 Task: Create in the project AgileAvail and in the Backlog issue 'Develop a new tool for automated testing of web accessibility compliance' a child issue 'Serverless computing application latency optimization and reporting', and assign it to team member softage.2@softage.net. Create in the project AgileAvail and in the Backlog issue 'Upgrade the deployment process of a web application to improve the speed and reliability of deployment' a child issue 'Automated testing infrastructure security incident response and remediation', and assign it to team member softage.3@softage.net
Action: Mouse moved to (233, 65)
Screenshot: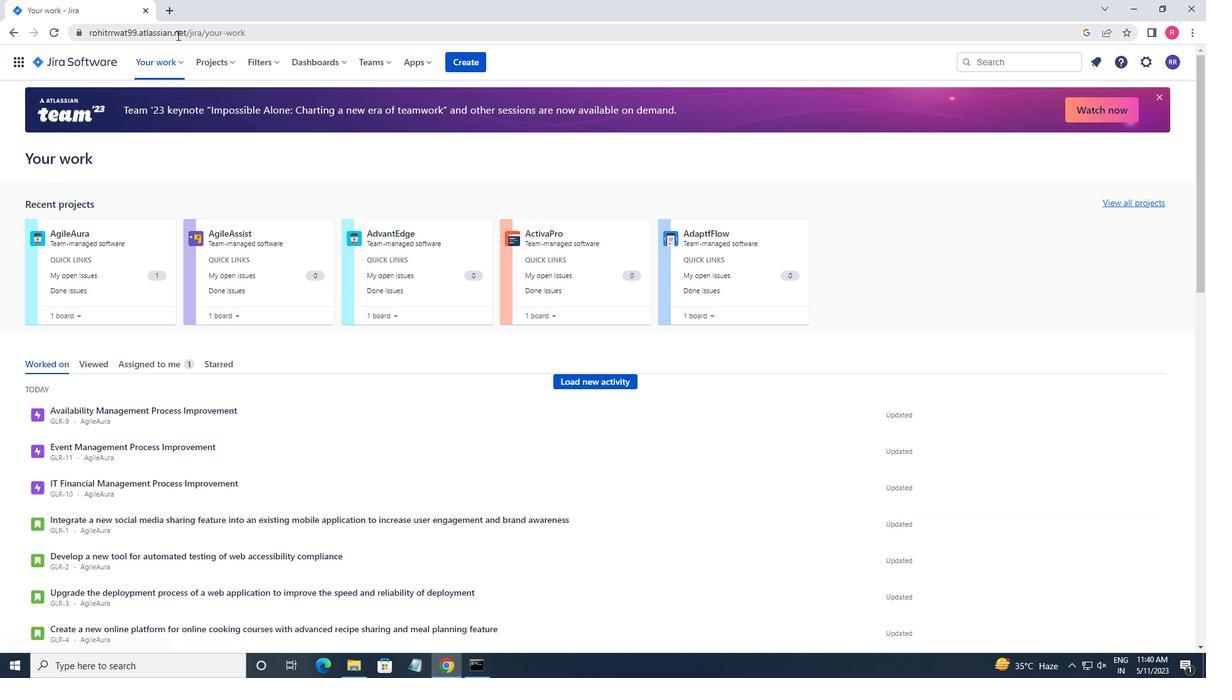 
Action: Mouse pressed left at (233, 65)
Screenshot: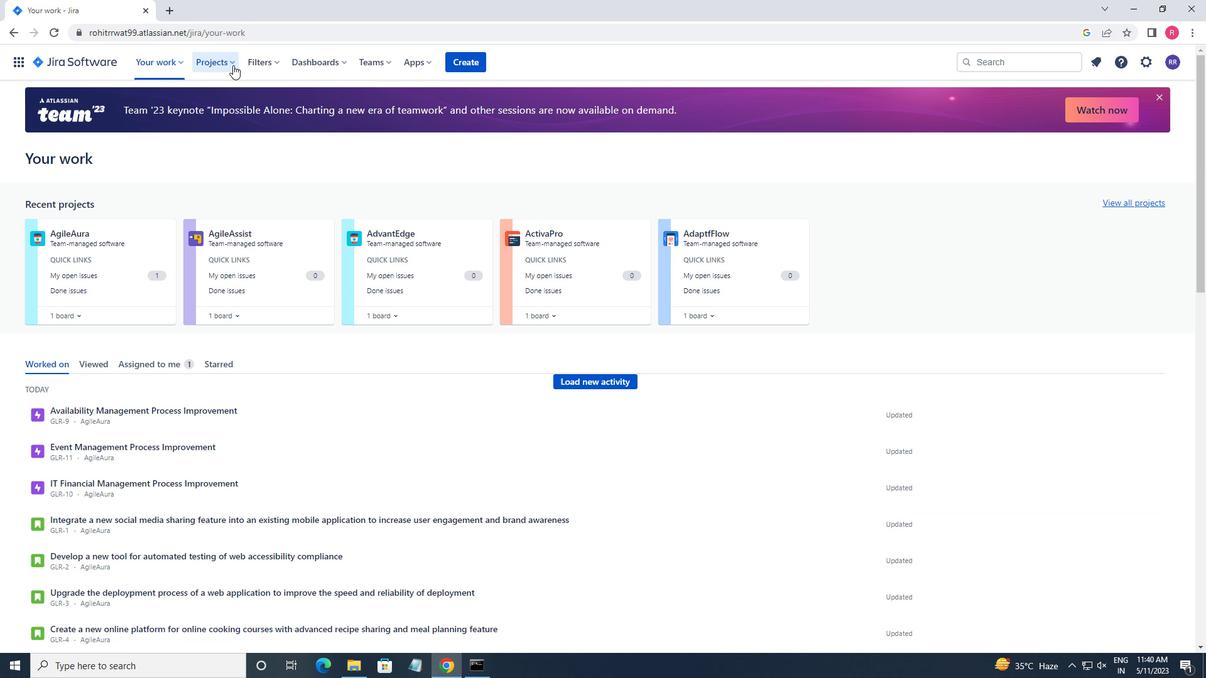 
Action: Mouse moved to (242, 123)
Screenshot: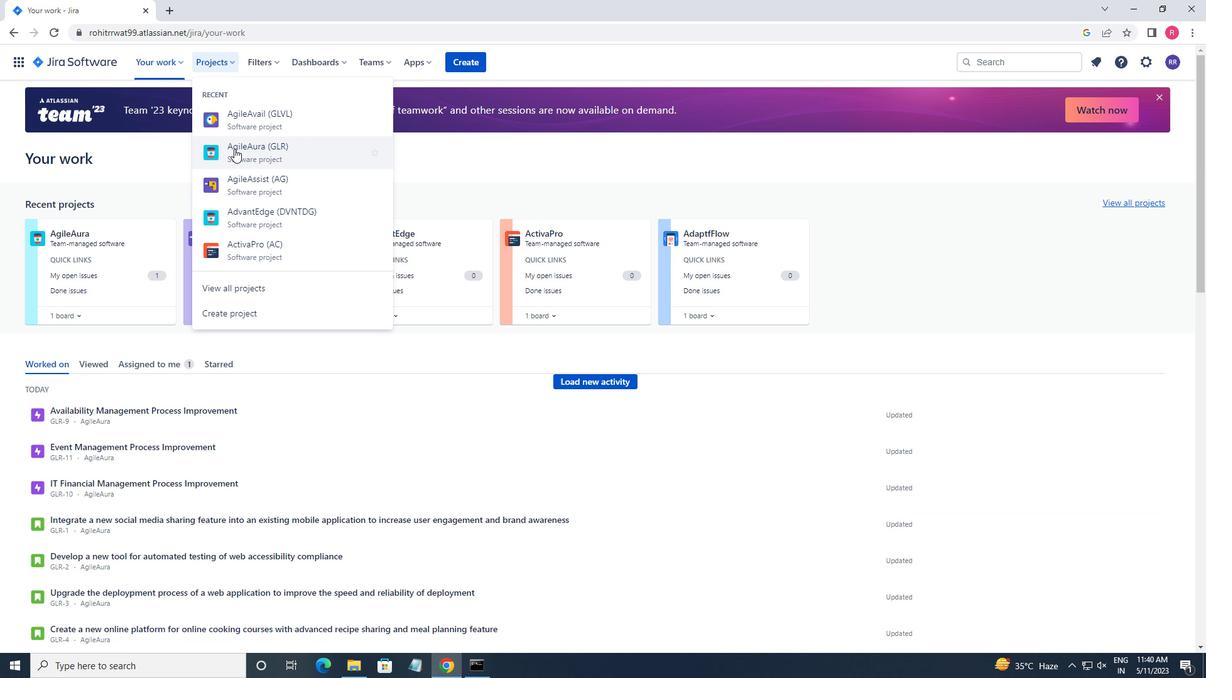 
Action: Mouse pressed left at (242, 123)
Screenshot: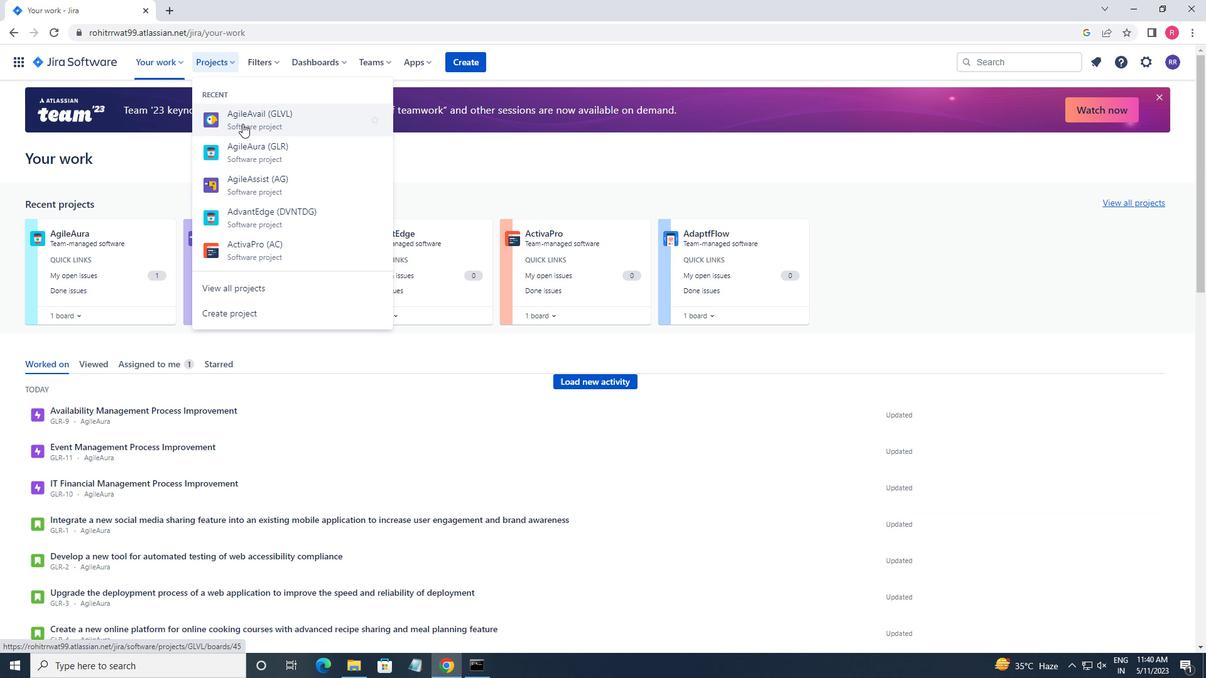 
Action: Mouse moved to (38, 187)
Screenshot: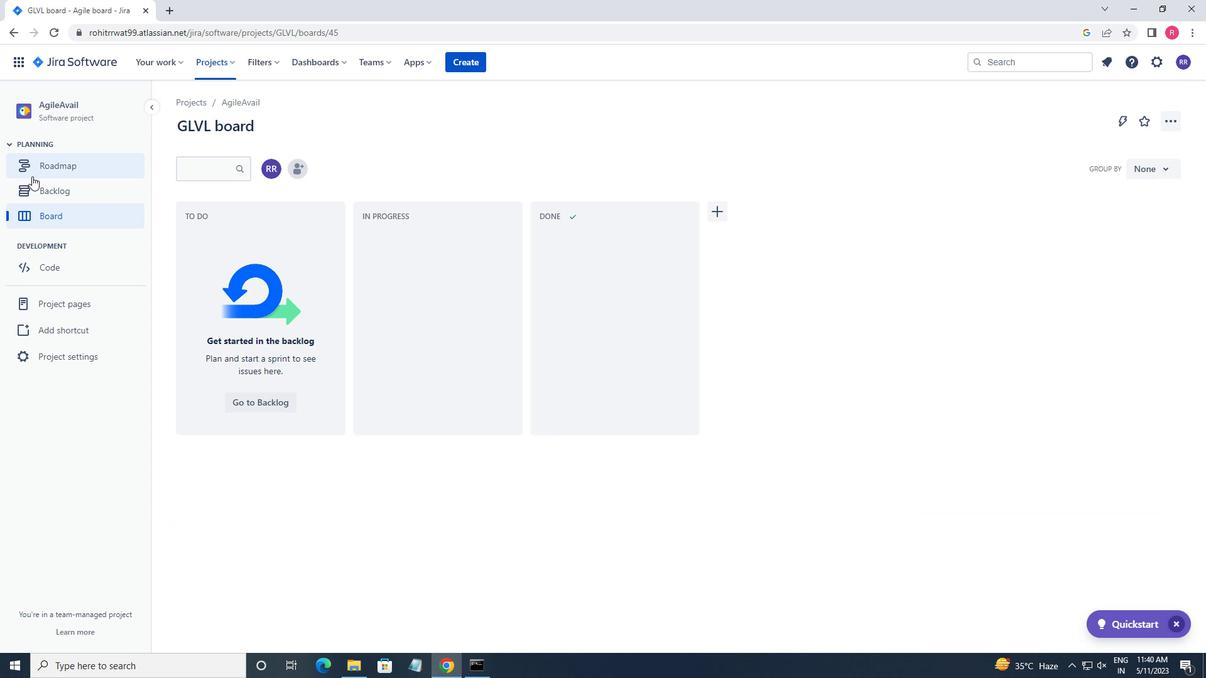 
Action: Mouse pressed left at (38, 187)
Screenshot: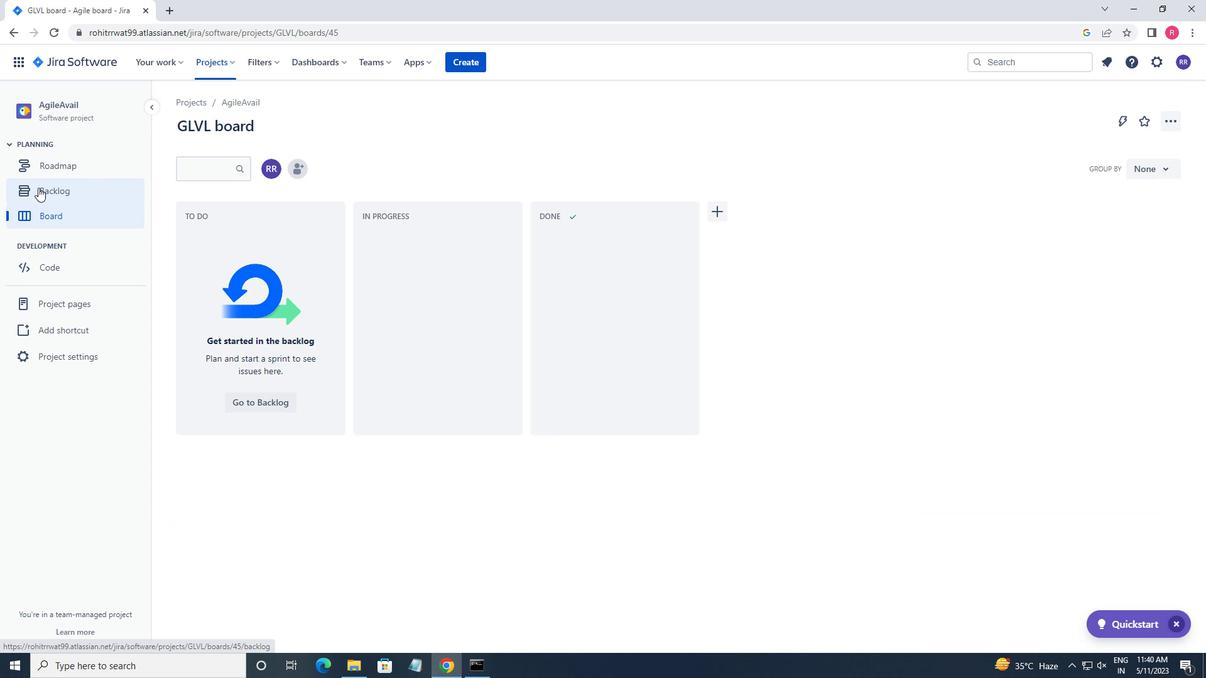 
Action: Mouse moved to (432, 414)
Screenshot: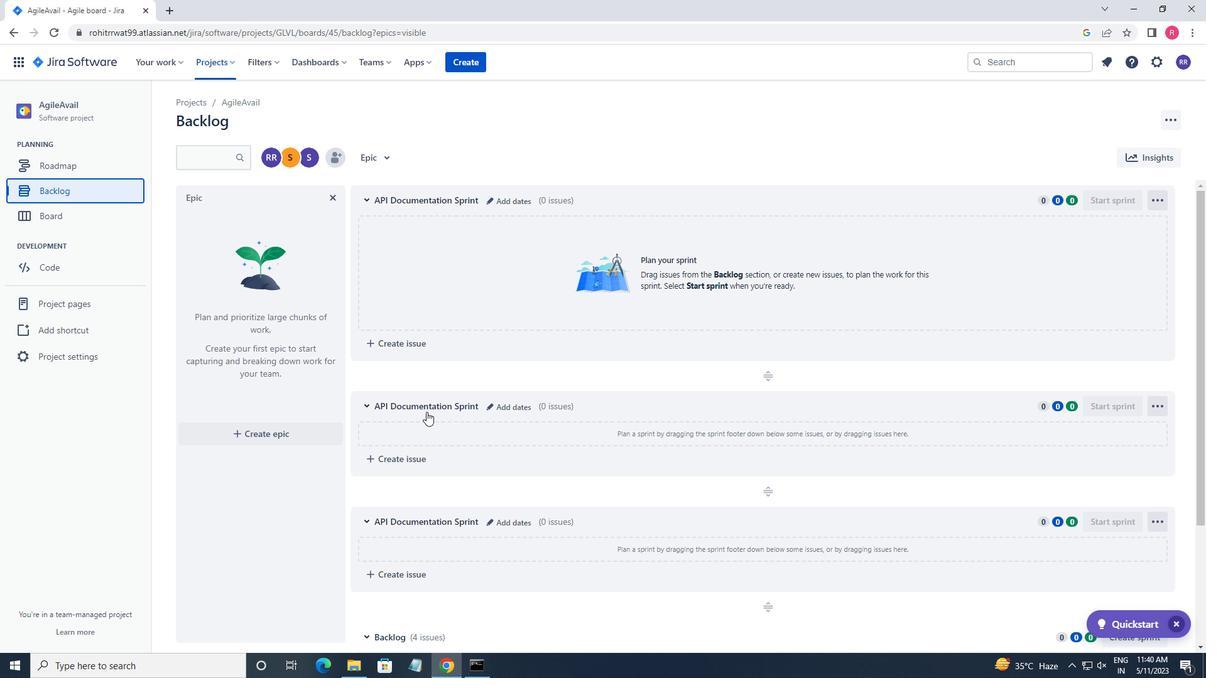 
Action: Mouse scrolled (432, 413) with delta (0, 0)
Screenshot: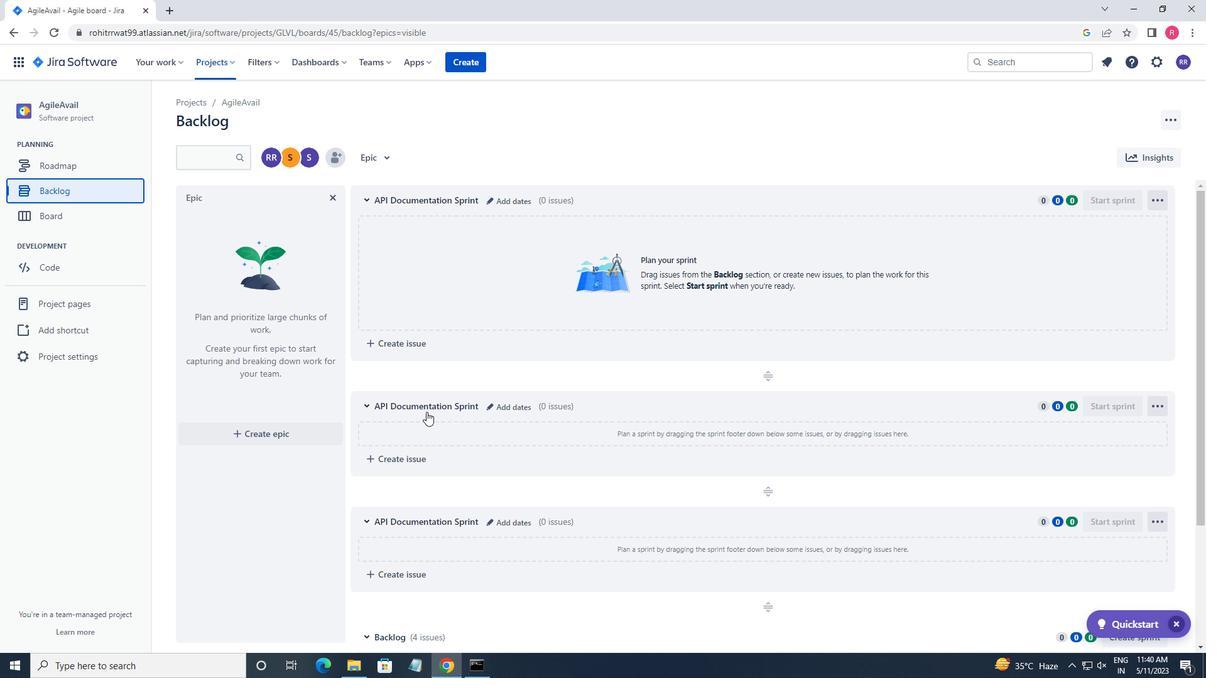 
Action: Mouse moved to (434, 414)
Screenshot: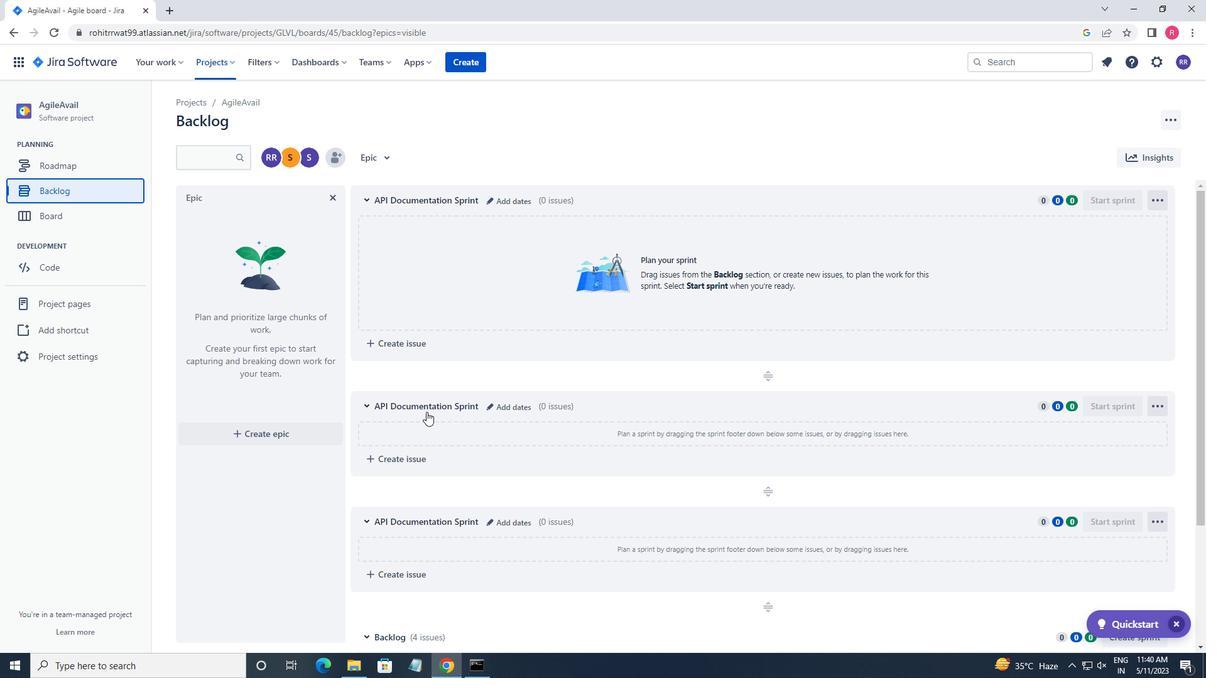 
Action: Mouse scrolled (434, 414) with delta (0, 0)
Screenshot: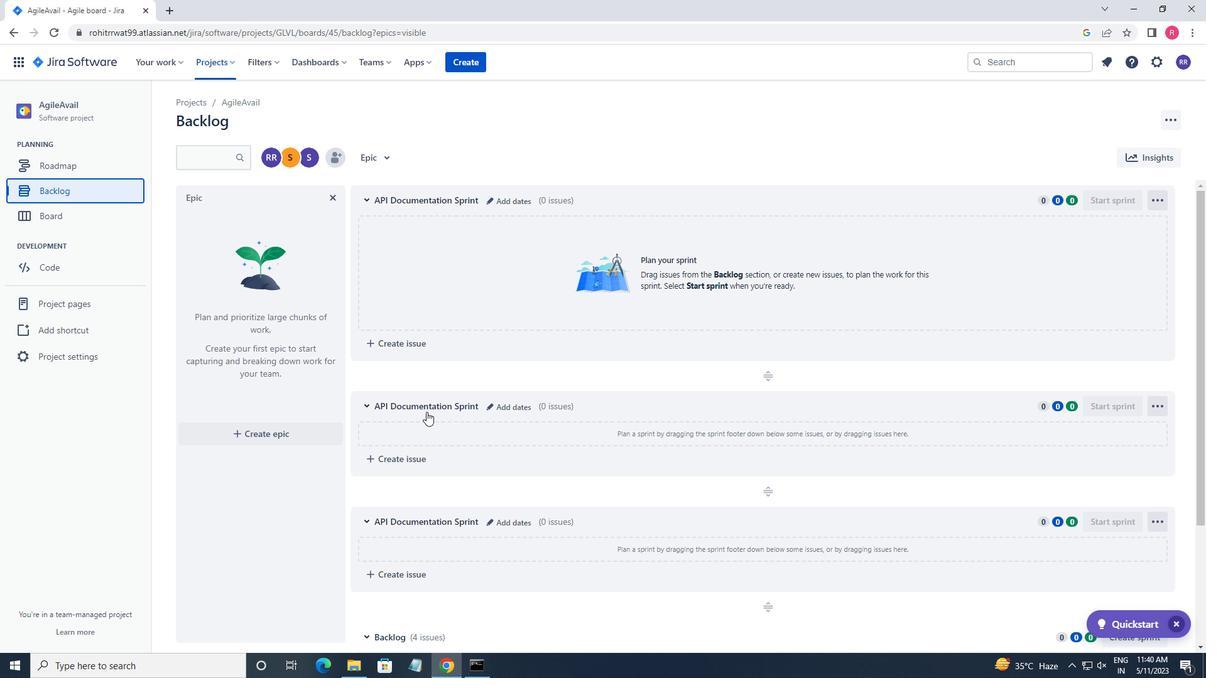 
Action: Mouse scrolled (434, 414) with delta (0, 0)
Screenshot: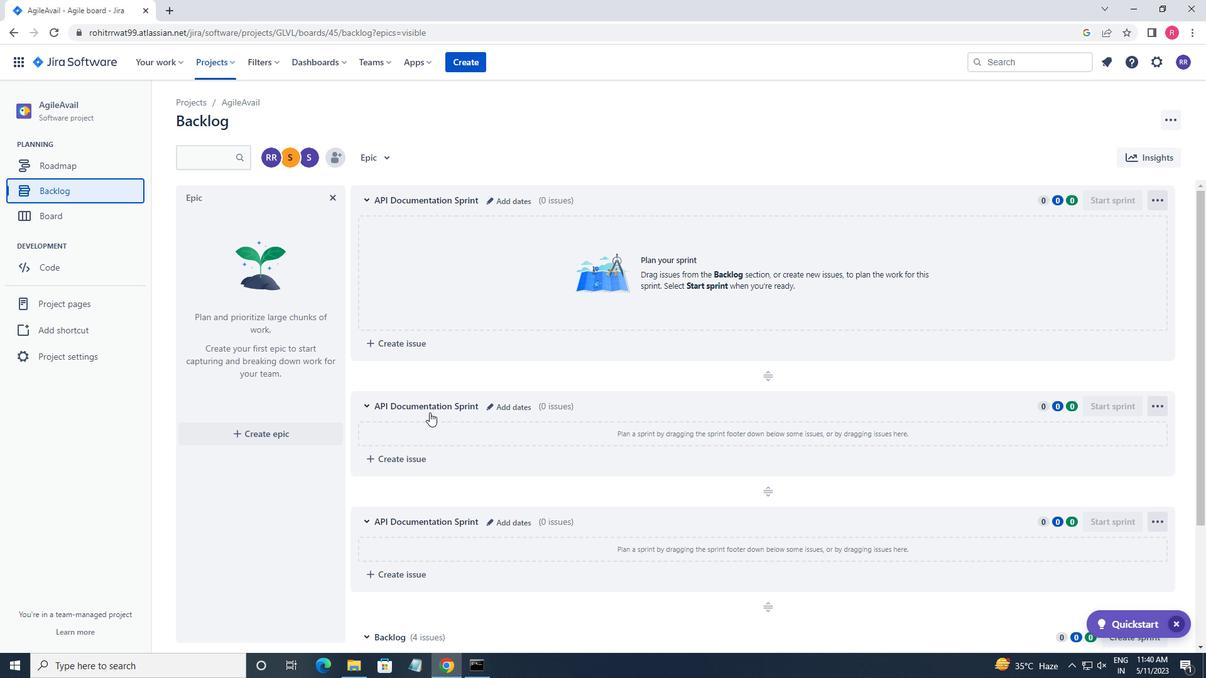 
Action: Mouse scrolled (434, 414) with delta (0, 0)
Screenshot: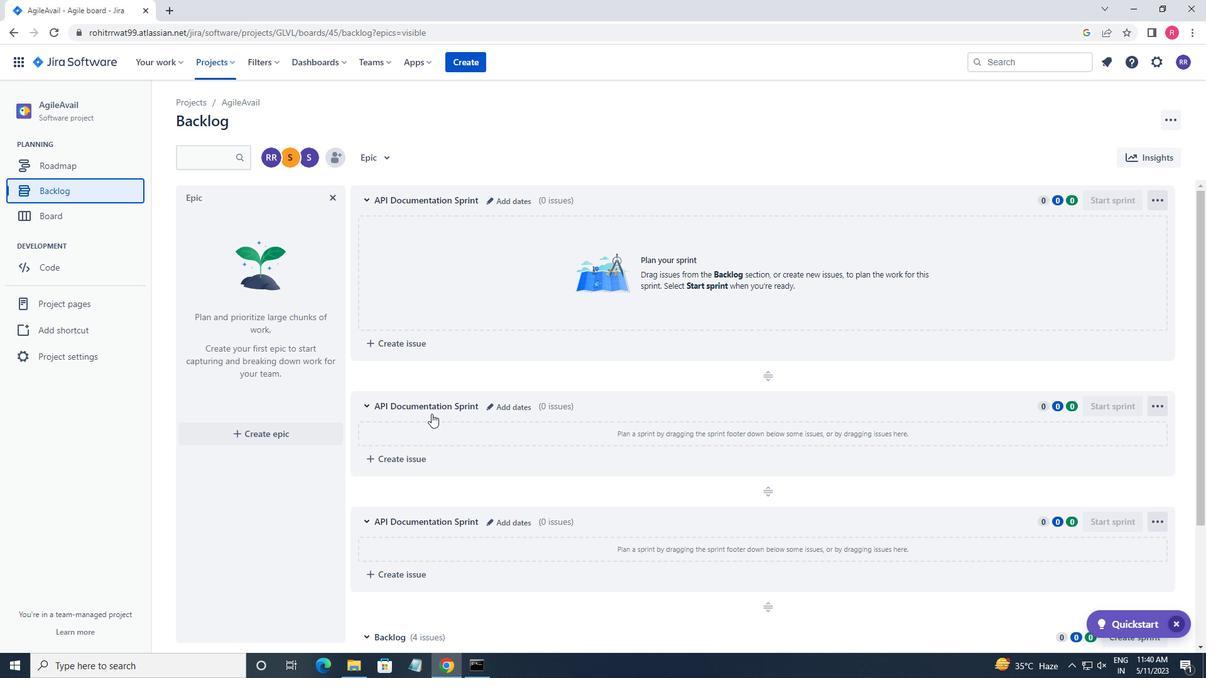 
Action: Mouse scrolled (434, 414) with delta (0, 0)
Screenshot: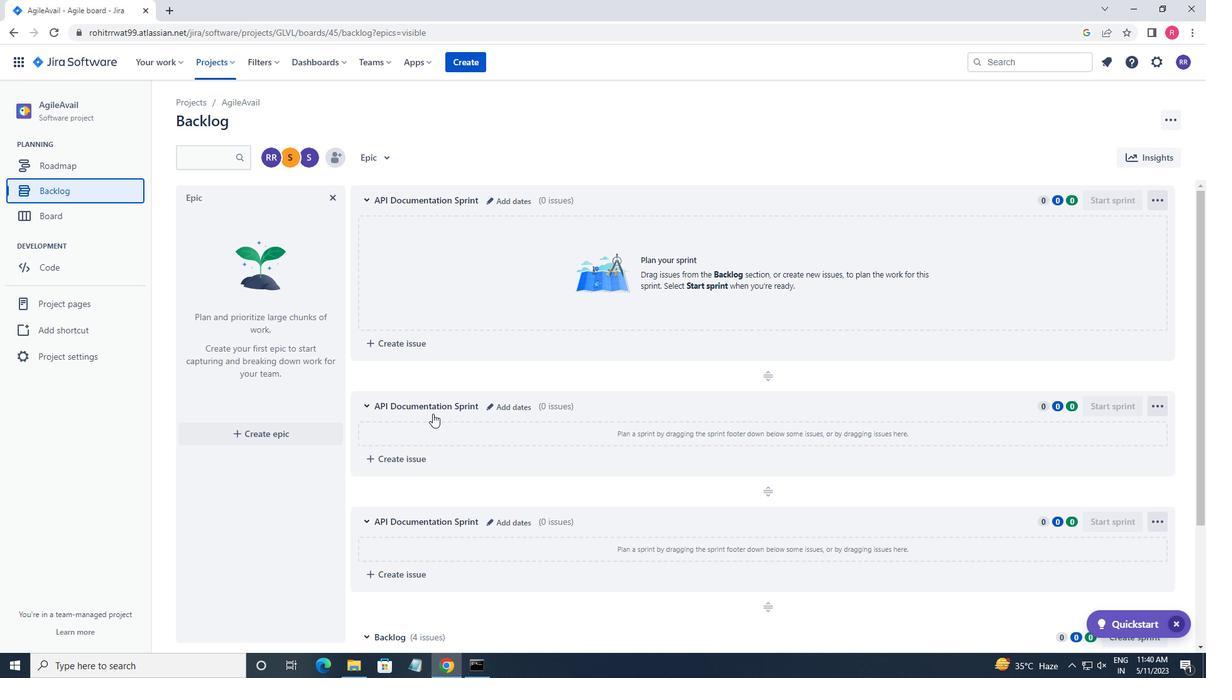 
Action: Mouse scrolled (434, 414) with delta (0, 0)
Screenshot: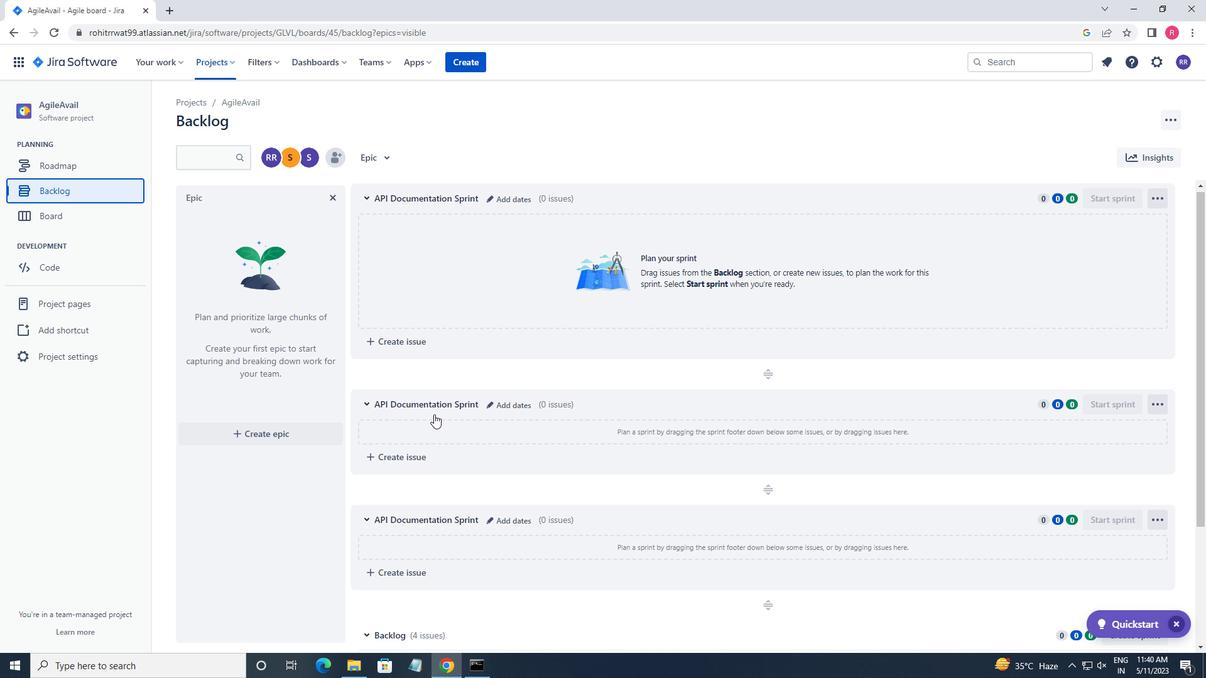 
Action: Mouse scrolled (434, 414) with delta (0, 0)
Screenshot: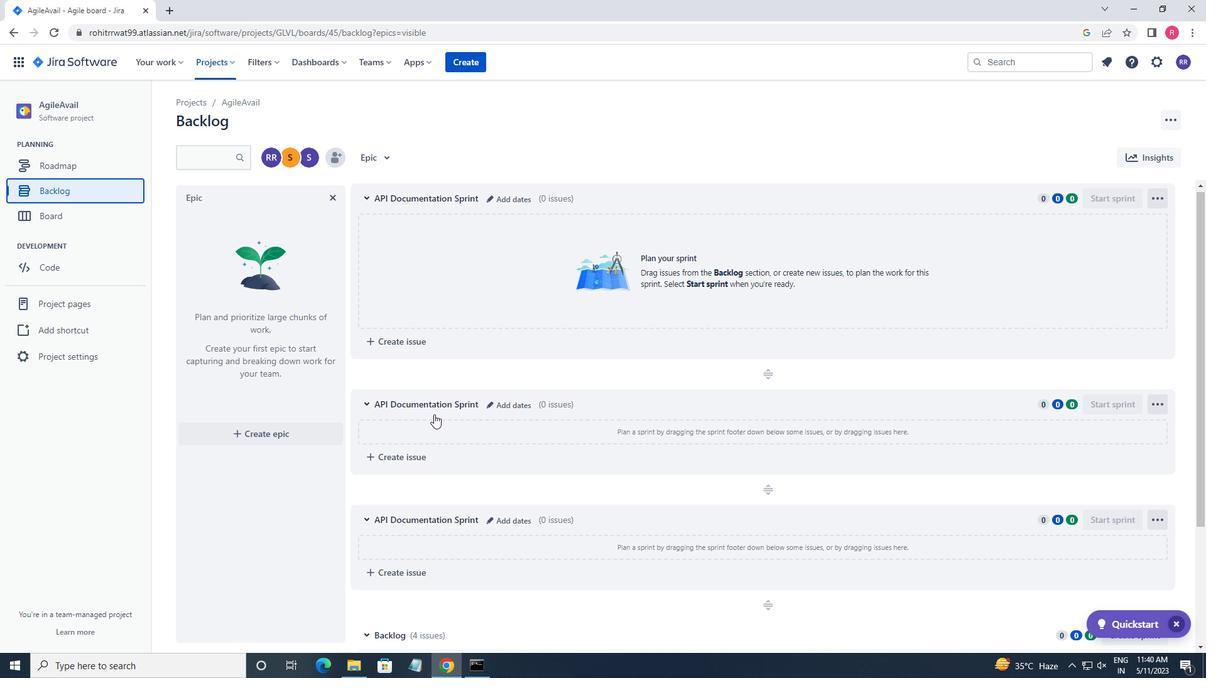 
Action: Mouse moved to (838, 500)
Screenshot: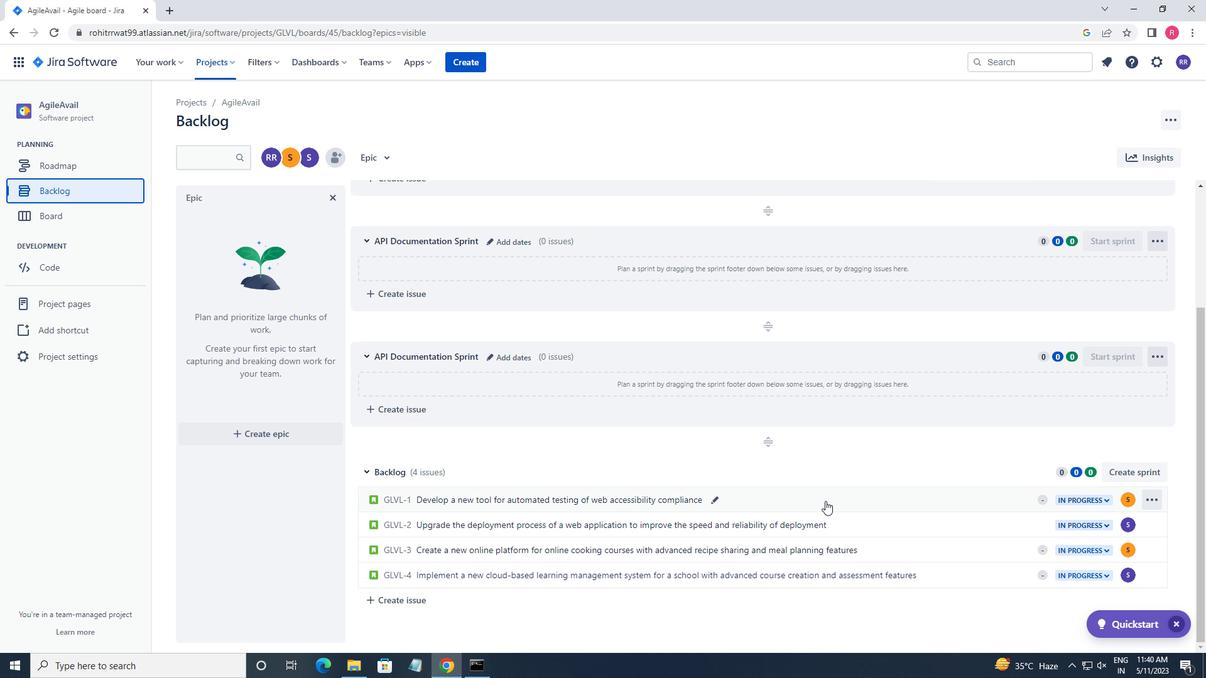
Action: Mouse pressed left at (838, 500)
Screenshot: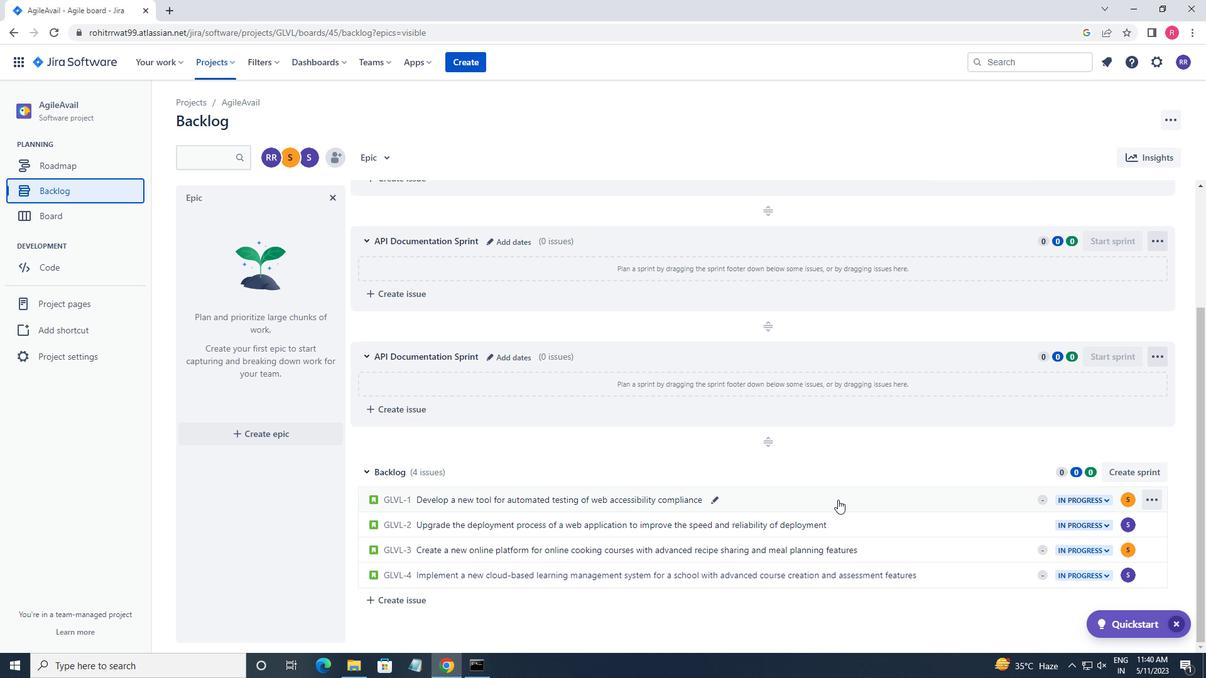 
Action: Mouse moved to (987, 286)
Screenshot: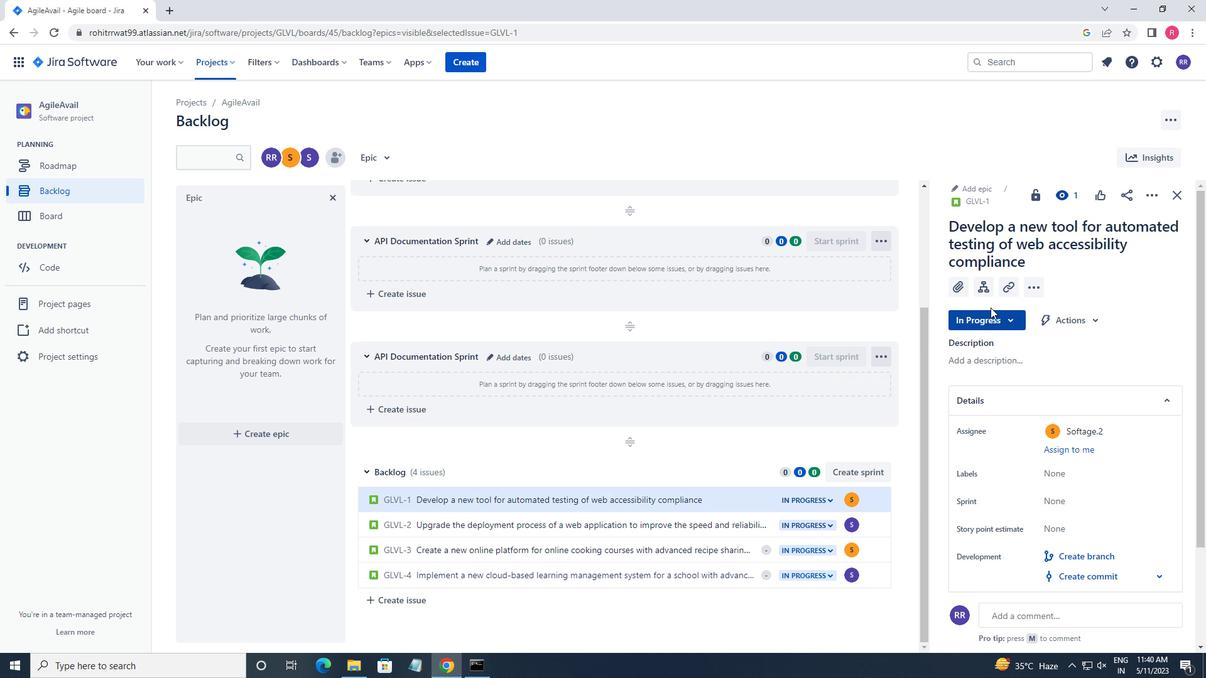 
Action: Mouse pressed left at (987, 286)
Screenshot: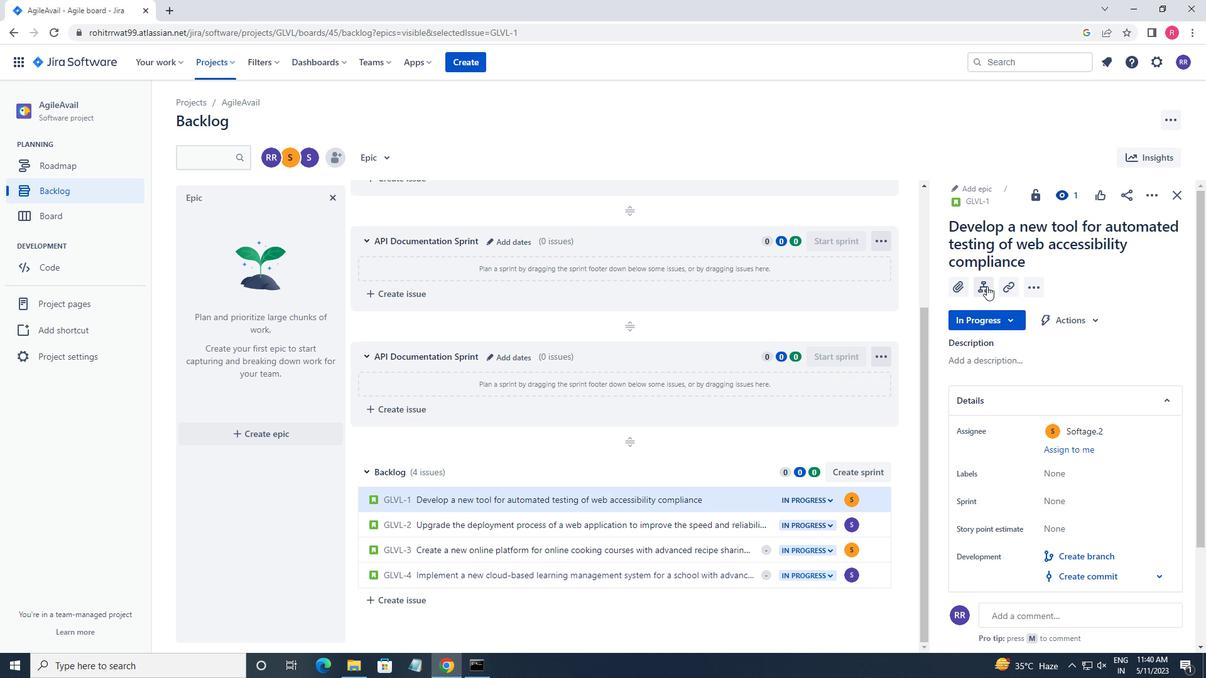 
Action: Mouse moved to (988, 404)
Screenshot: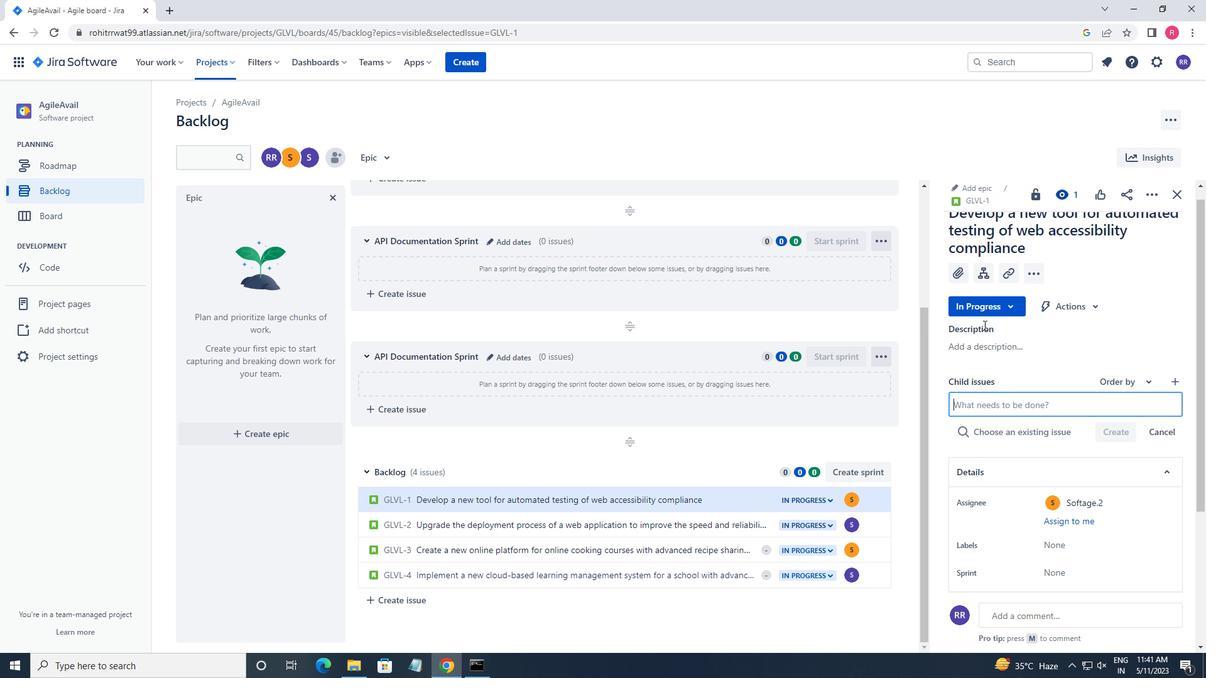 
Action: Key pressed <Key.shift>SERVERLESS<Key.space>COMPUTING<Key.space><Key.space><Key.space>APPLICATN<Key.backspace><Key.backspace><Key.backspace><Key.backspace>CATION<Key.space>LATENCY<Key.space>OPTIMIZATION<Key.space>AND<Key.space>REPORTING
Screenshot: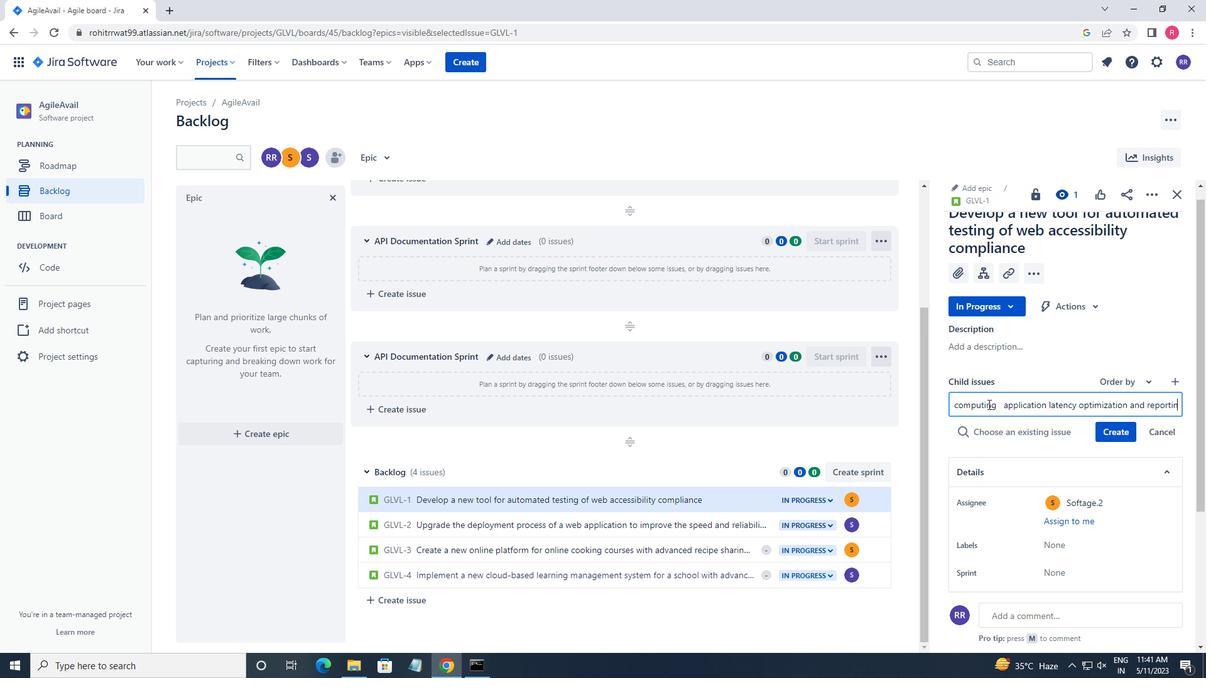 
Action: Mouse moved to (1116, 429)
Screenshot: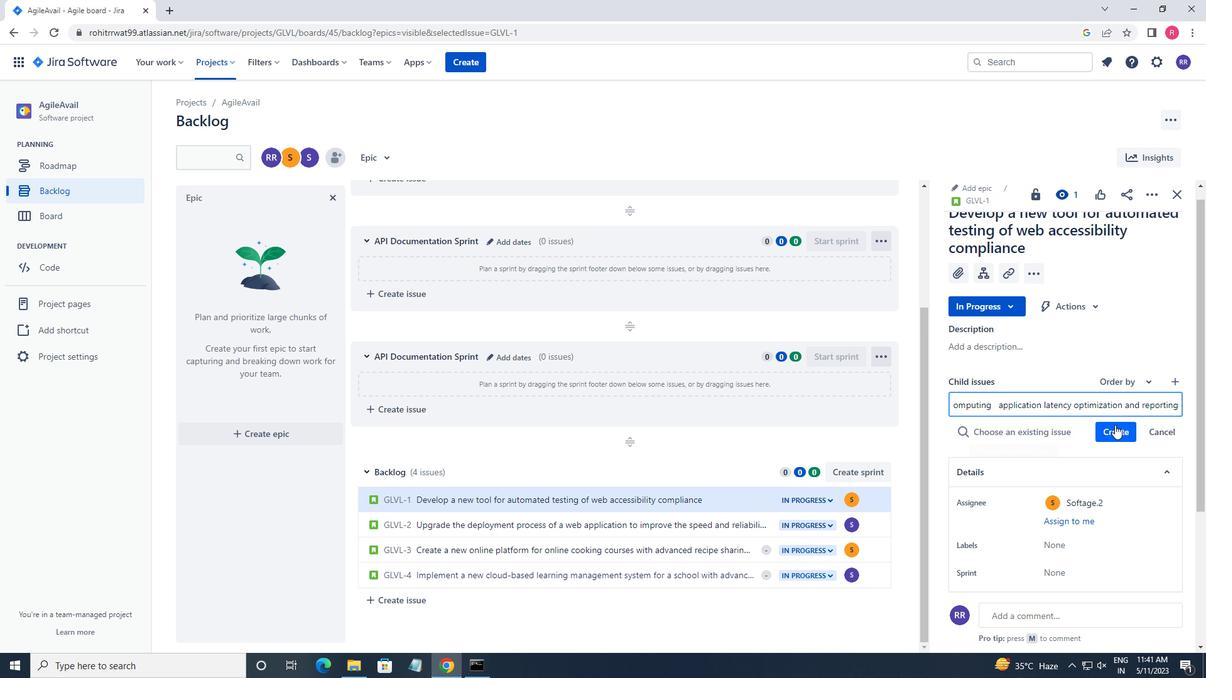 
Action: Mouse pressed left at (1116, 429)
Screenshot: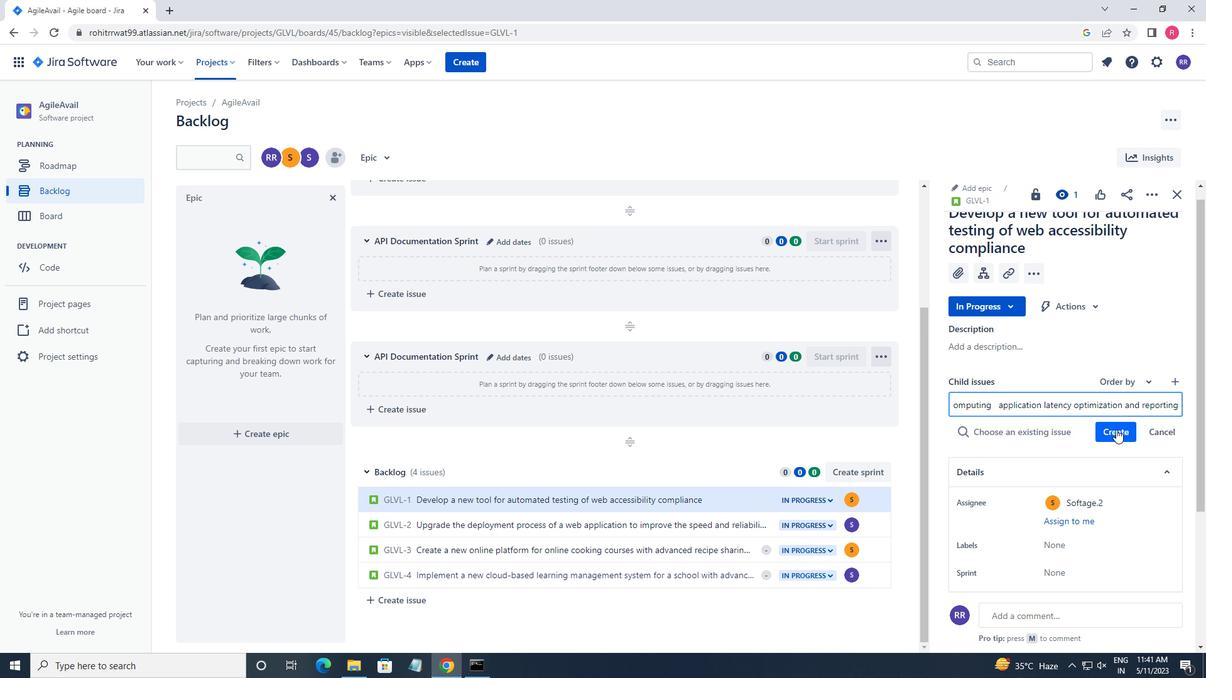 
Action: Mouse moved to (1165, 412)
Screenshot: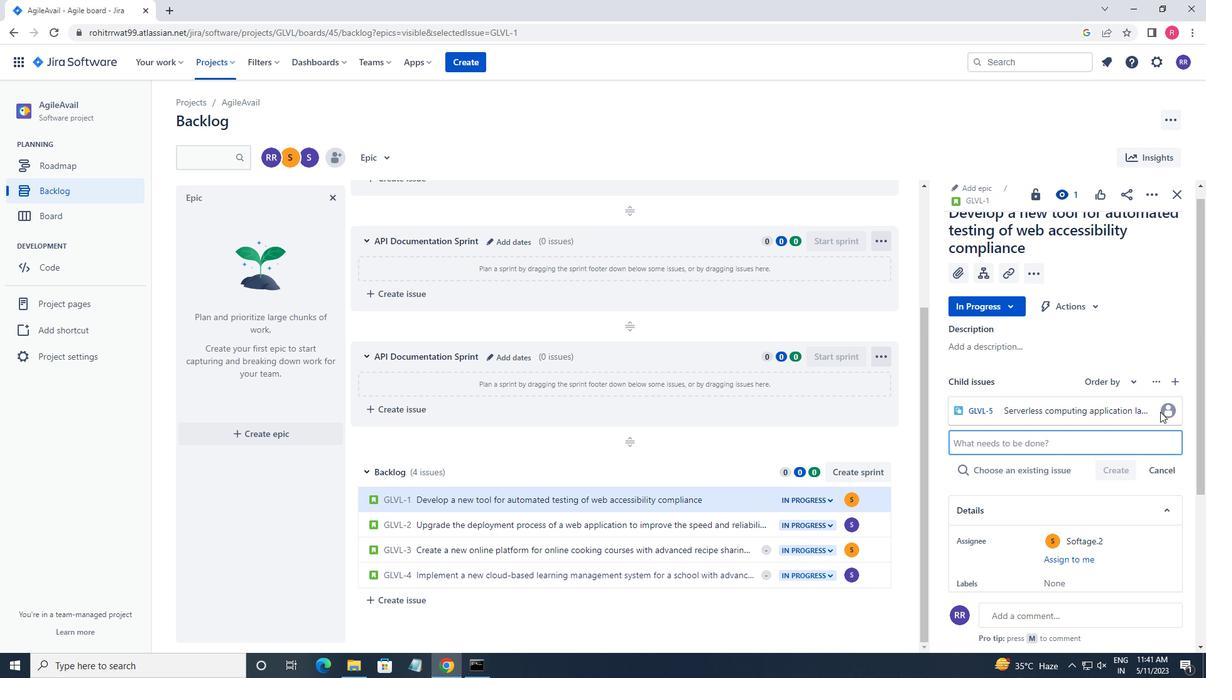 
Action: Mouse pressed left at (1165, 412)
Screenshot: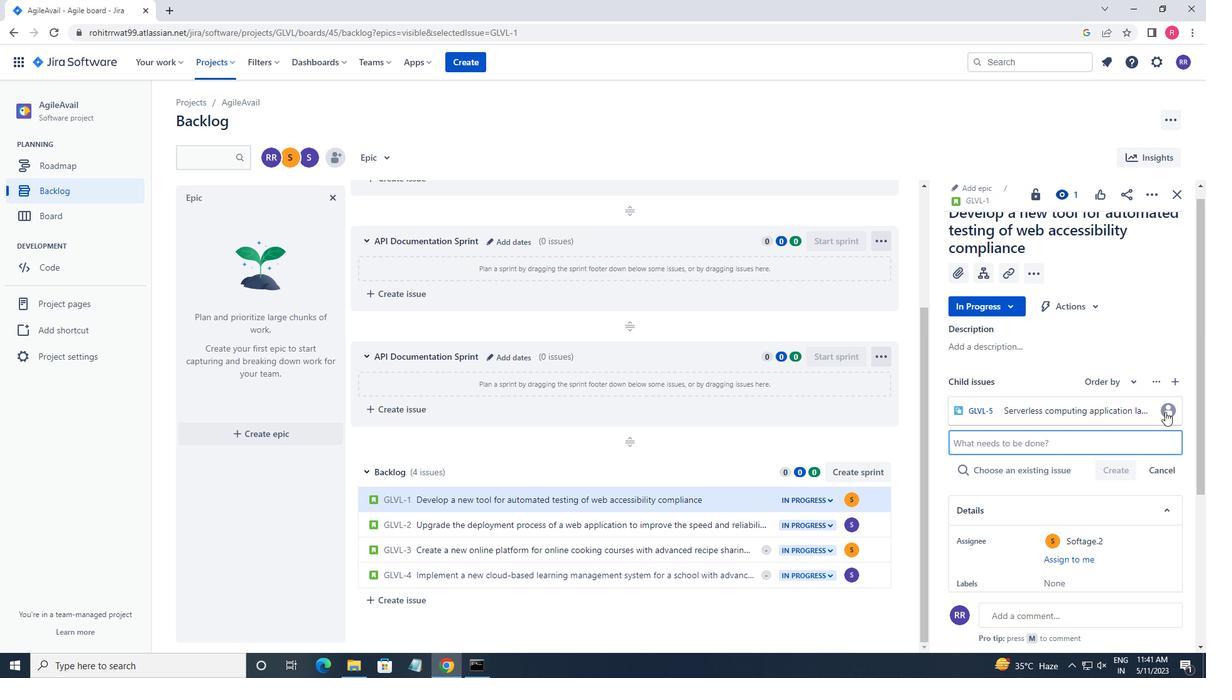 
Action: Mouse moved to (1135, 414)
Screenshot: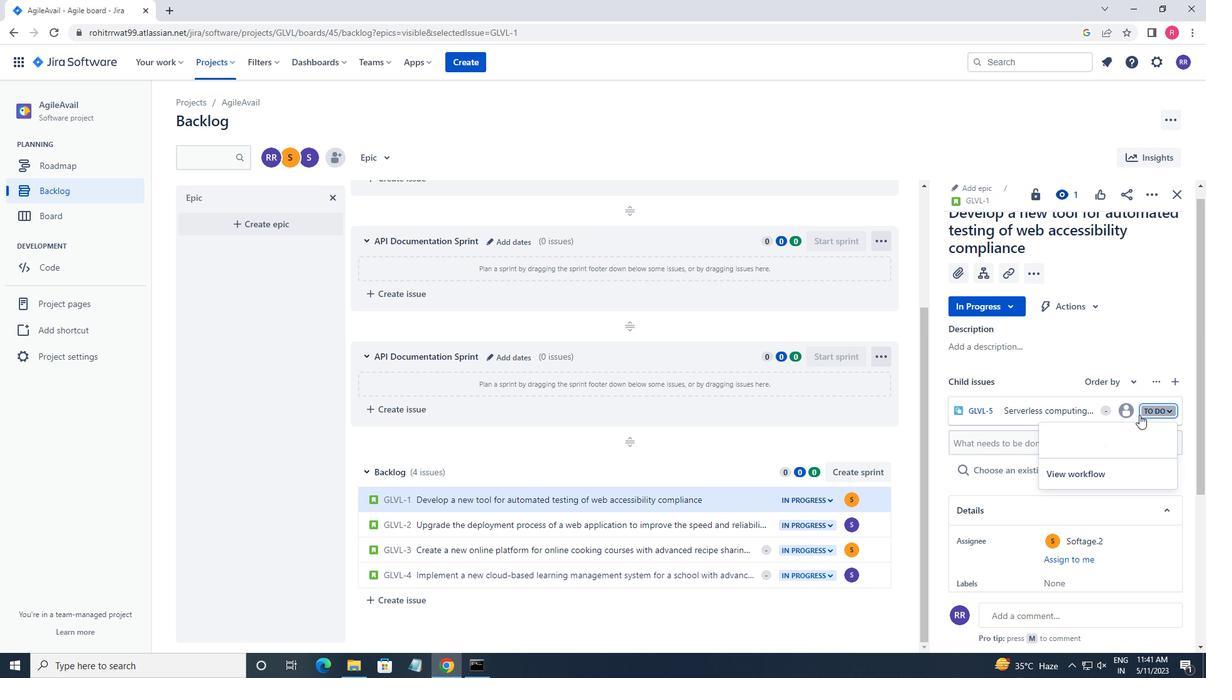 
Action: Mouse pressed left at (1135, 414)
Screenshot: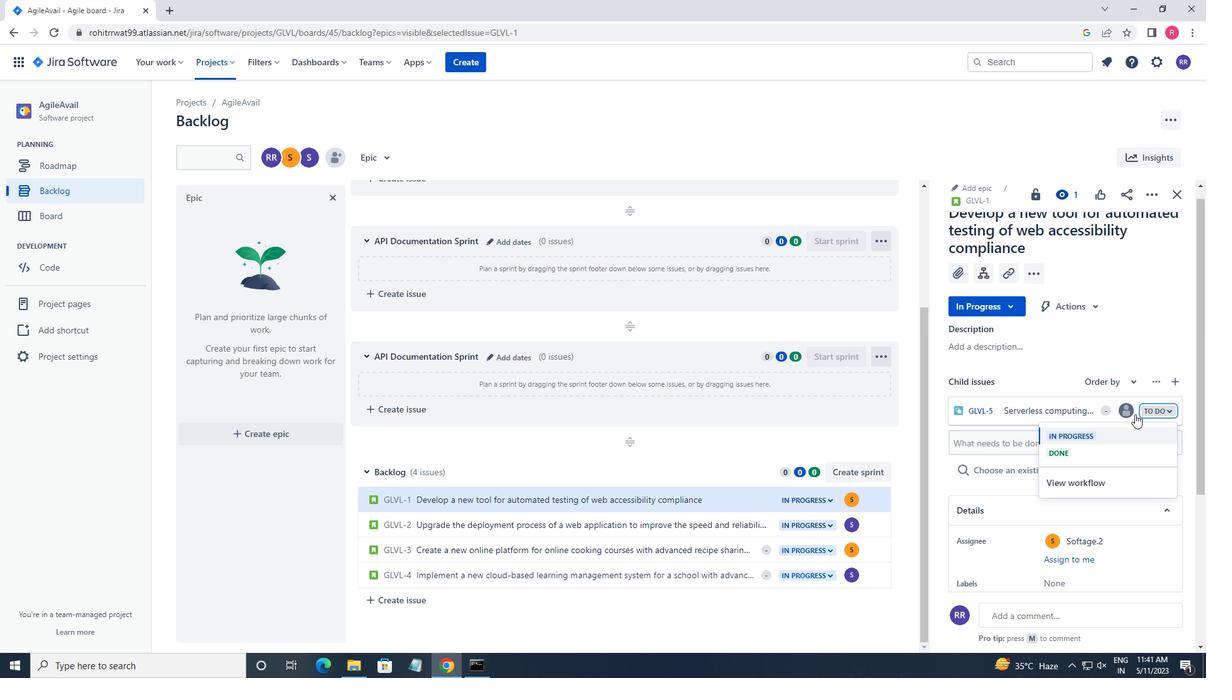 
Action: Mouse moved to (1053, 400)
Screenshot: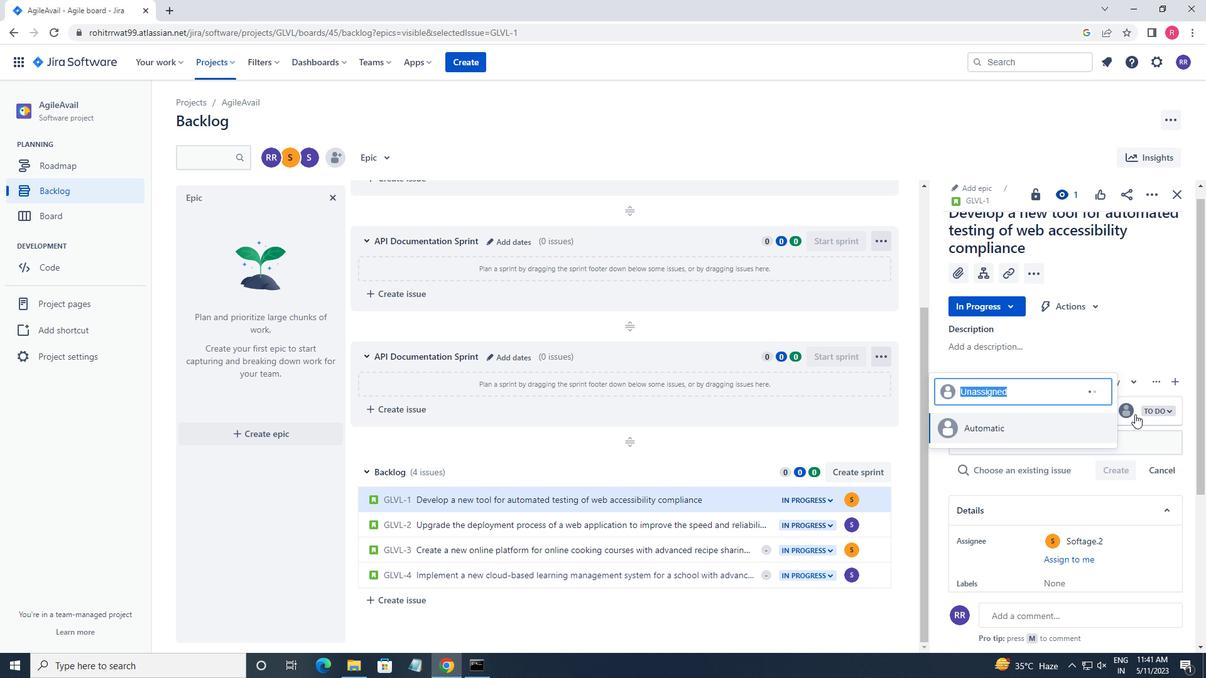 
Action: Key pressed SOFTAGE.2
Screenshot: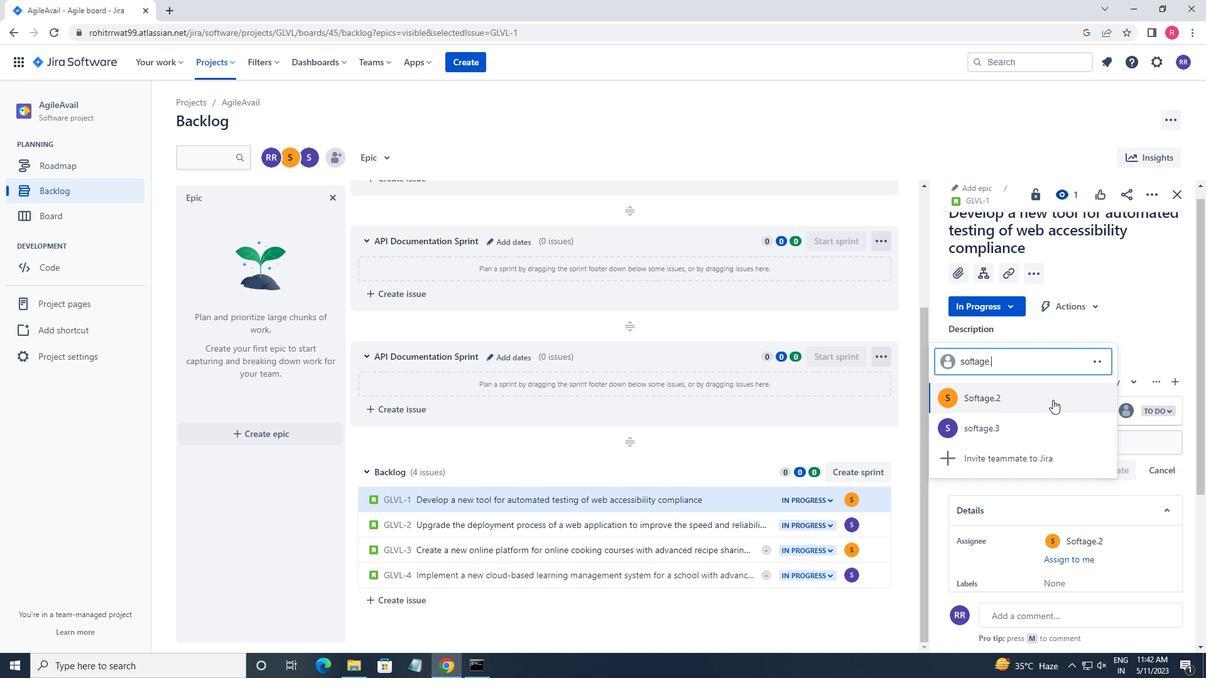 
Action: Mouse pressed left at (1053, 400)
Screenshot: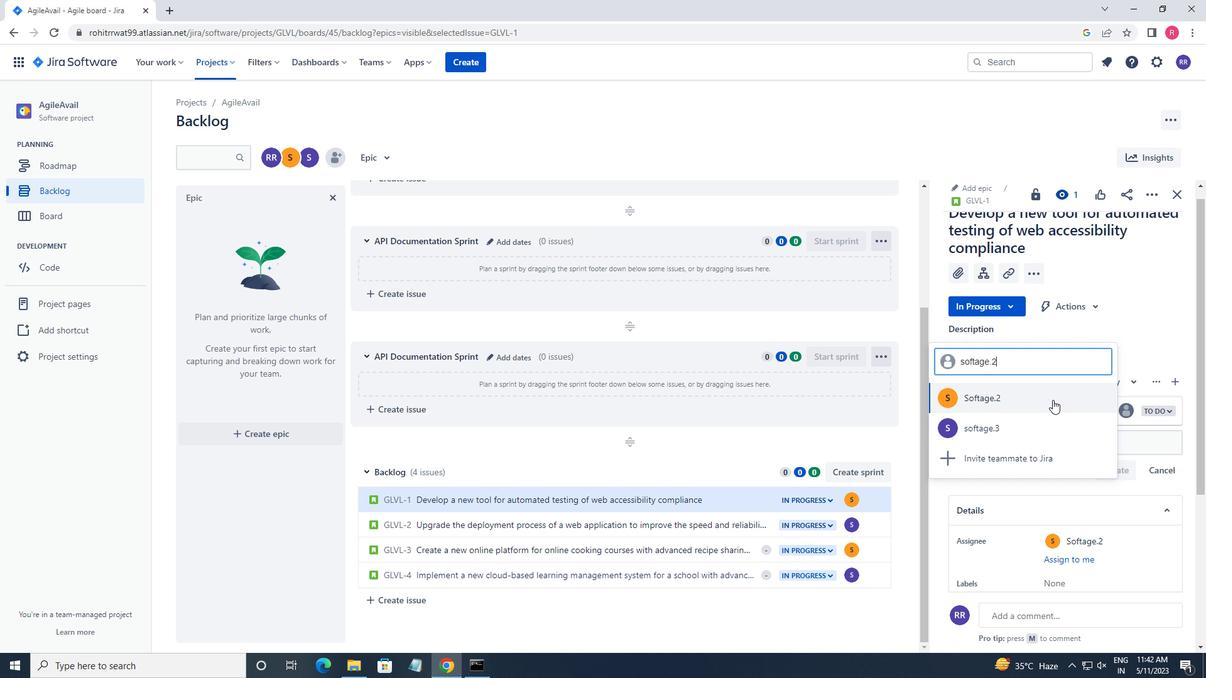 
Action: Mouse moved to (708, 531)
Screenshot: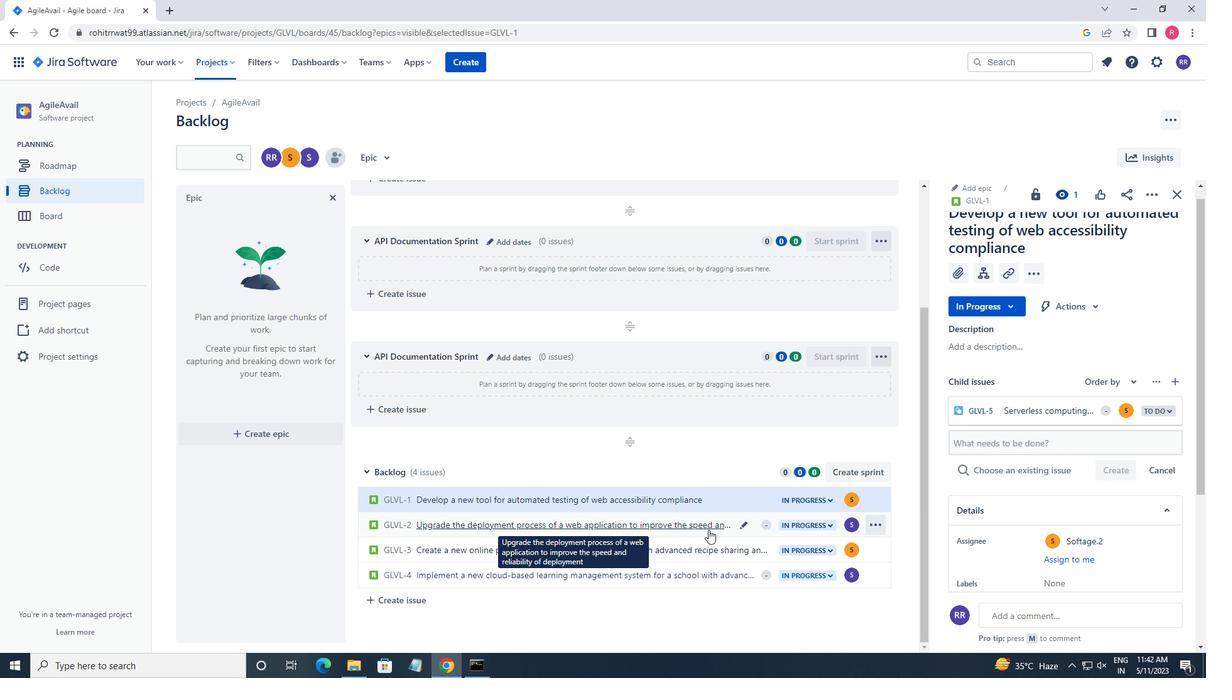 
Action: Mouse pressed left at (708, 531)
Screenshot: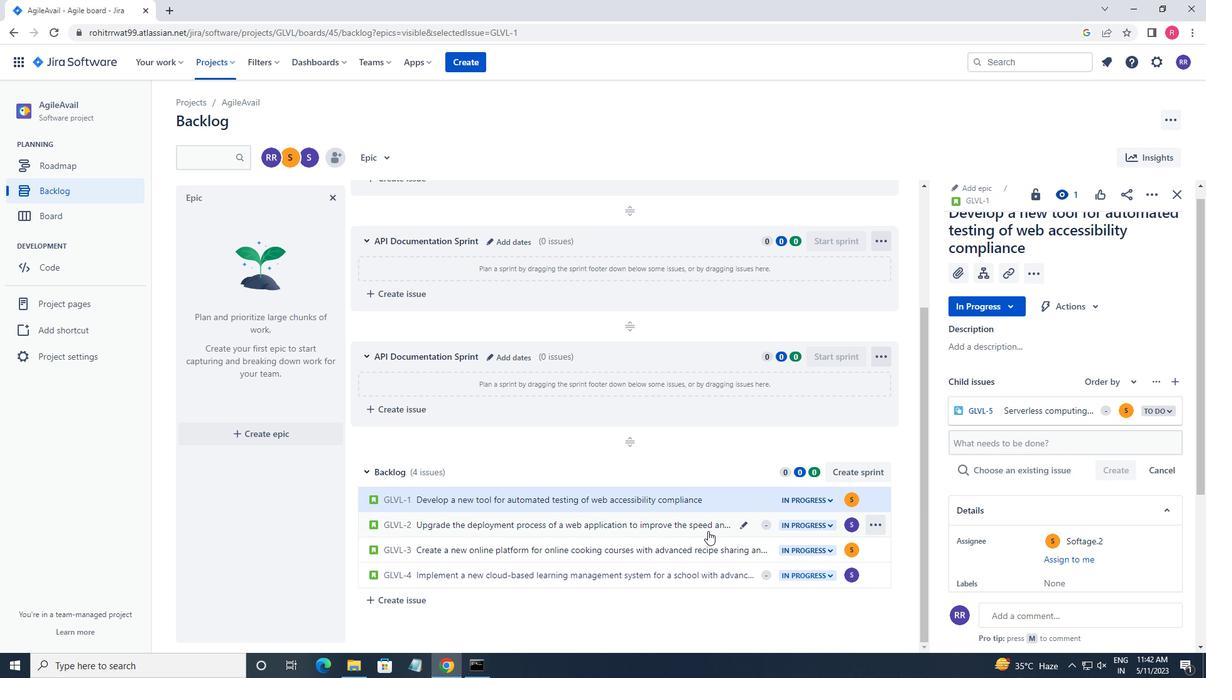 
Action: Mouse moved to (988, 308)
Screenshot: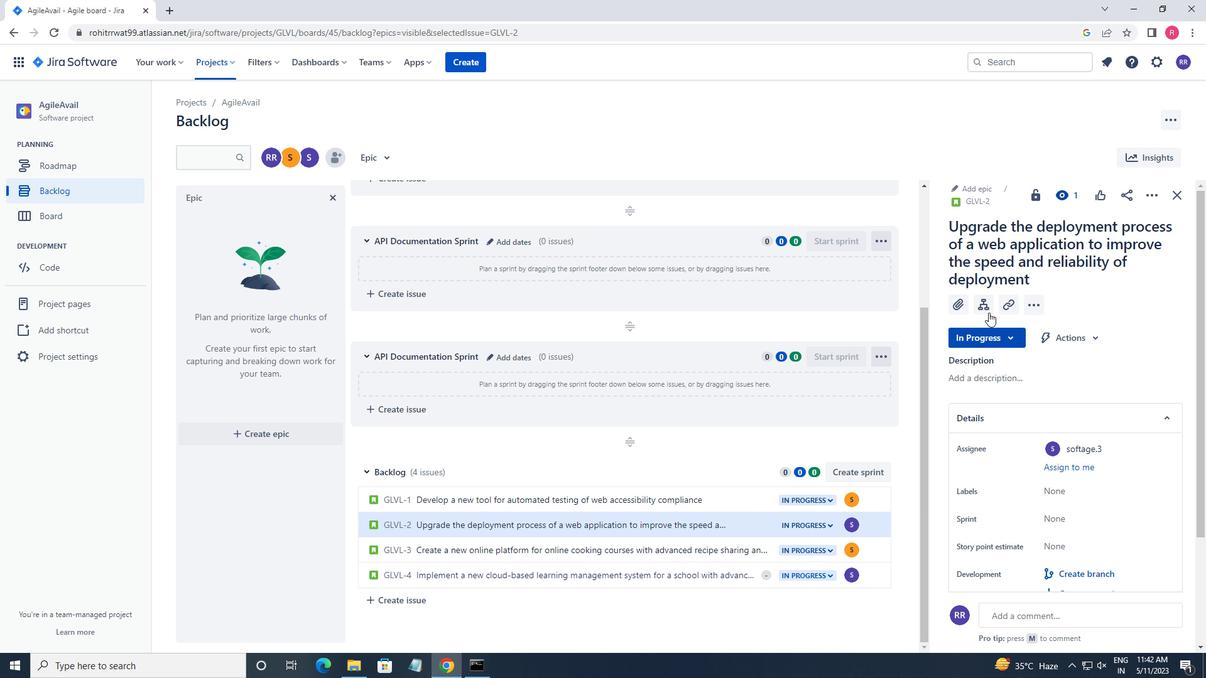 
Action: Mouse pressed left at (988, 308)
Screenshot: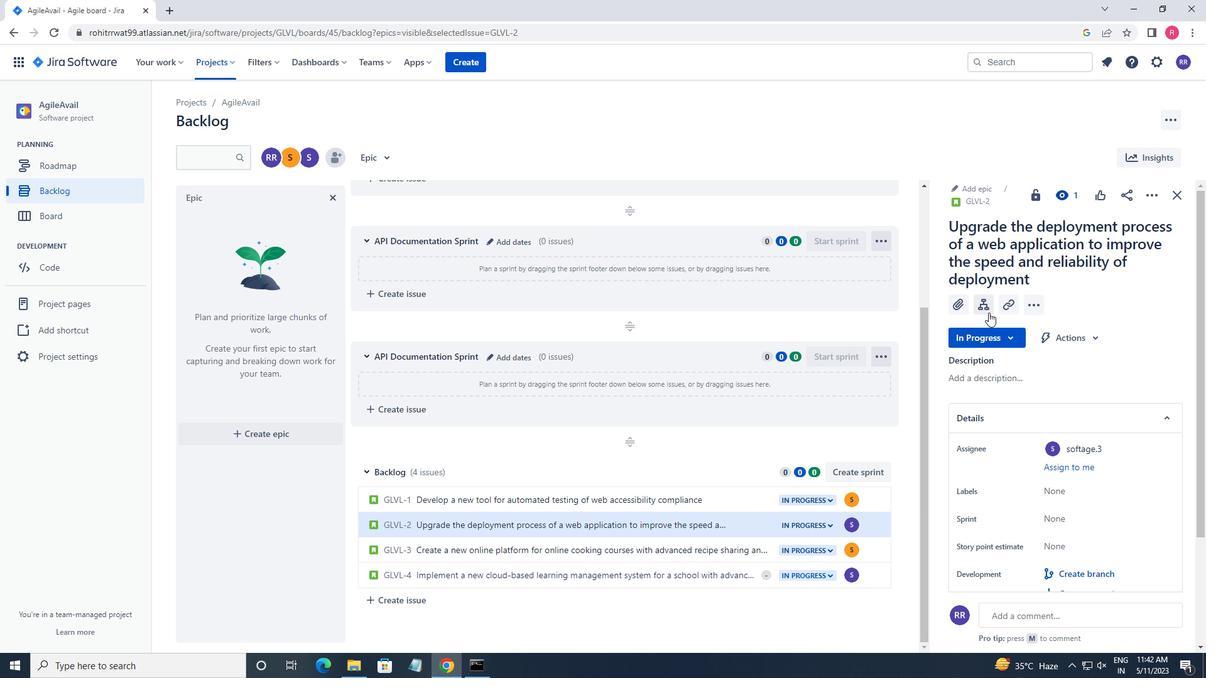 
Action: Mouse moved to (1007, 407)
Screenshot: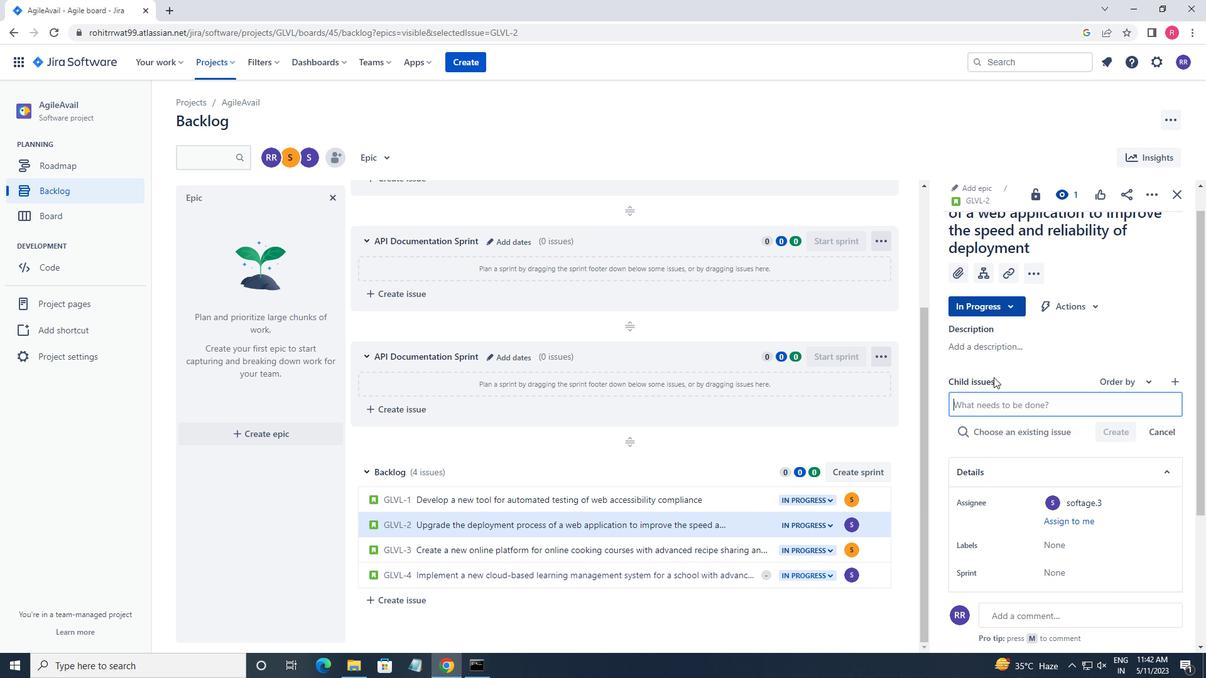 
Action: Key pressed <Key.shift>AUTOMATED<Key.space>TESTING<Key.space>INFRASTUCTURE<Key.space><Key.left><Key.left><Key.left><Key.left><Key.left><Key.left><Key.left><Key.left><Key.right><Key.right><Key.right><Key.right><Key.right><Key.right><Key.right><Key.space>SECUART<Key.backspace><Key.backspace><Key.backspace><Key.backspace>URITY<Key.space>INCIDENT<Key.space>E<Key.backspace>RESPONCE<Key.space><Key.left>
Screenshot: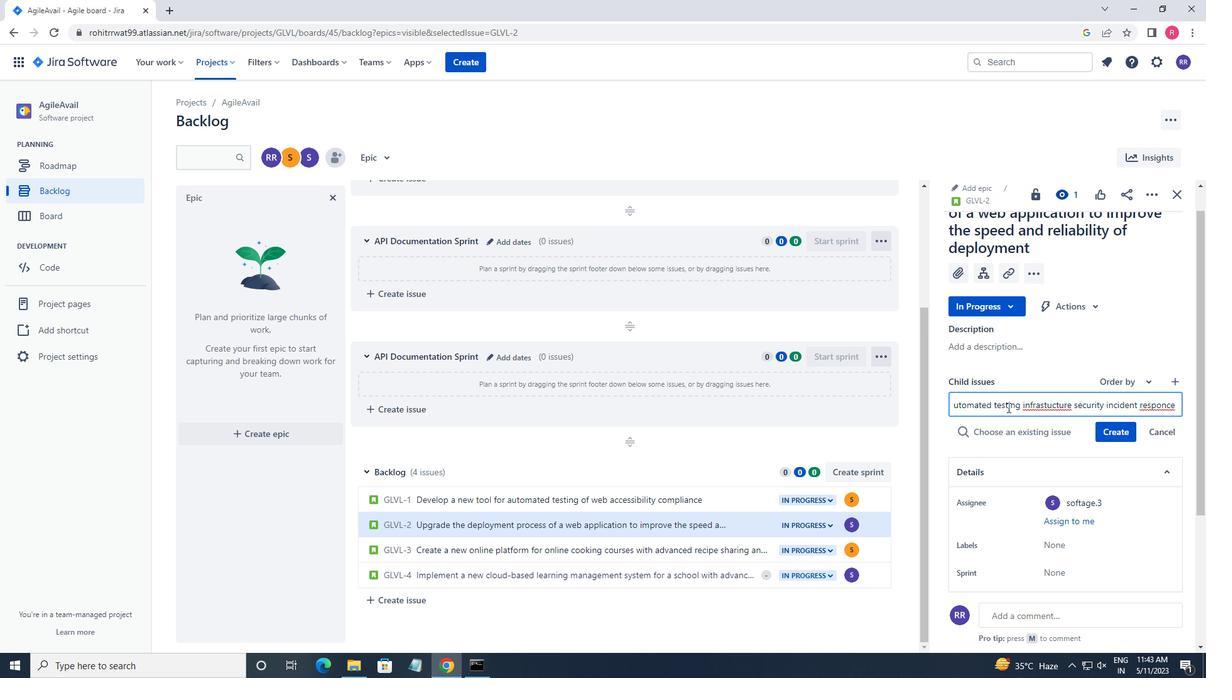 
Action: Mouse moved to (1074, 321)
Screenshot: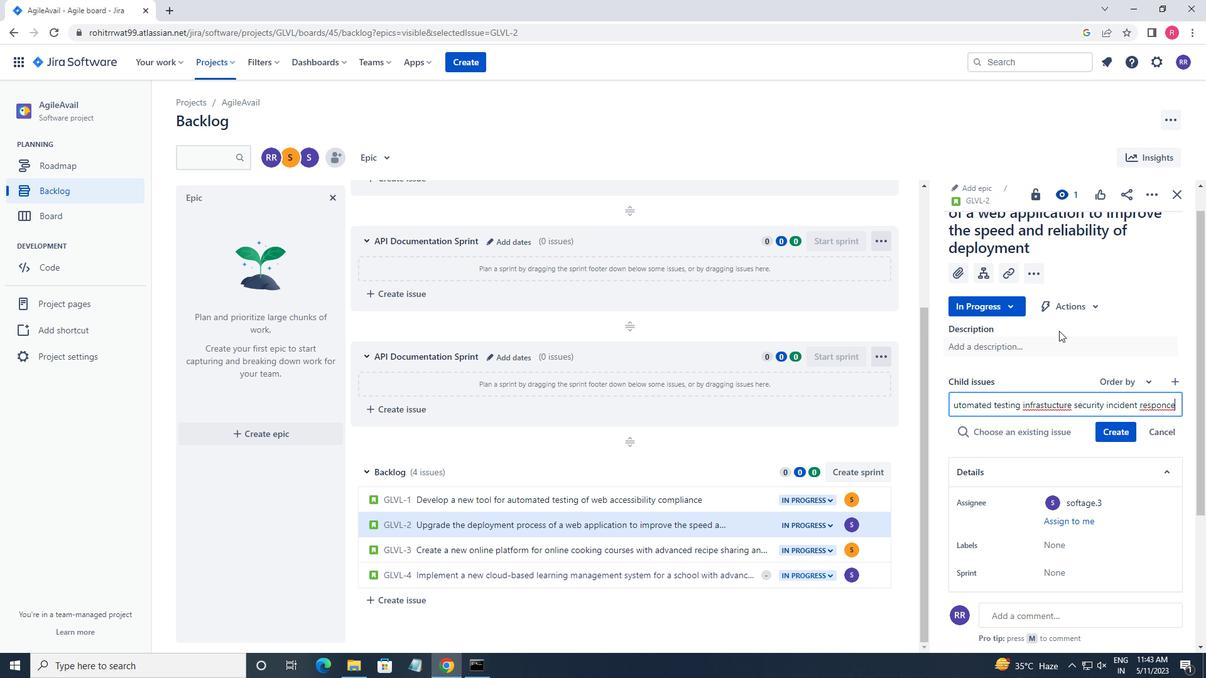 
Action: Key pressed <Key.left><Key.left><Key.left><Key.left>
Screenshot: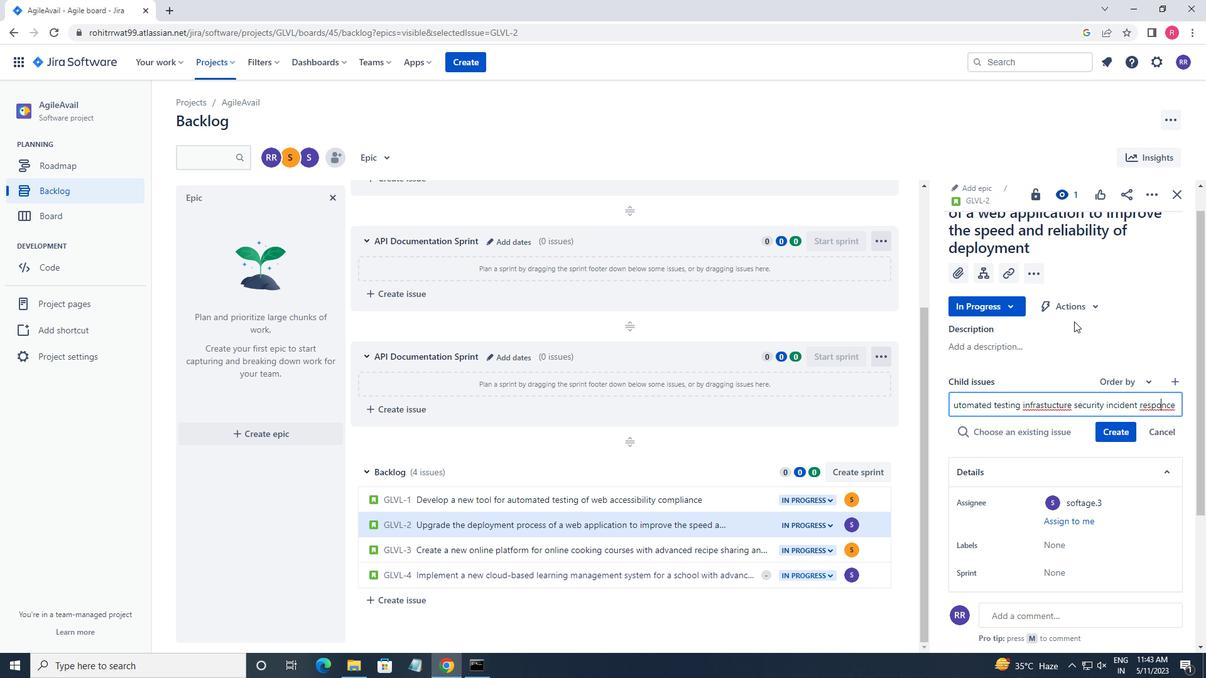 
Action: Mouse moved to (1083, 321)
Screenshot: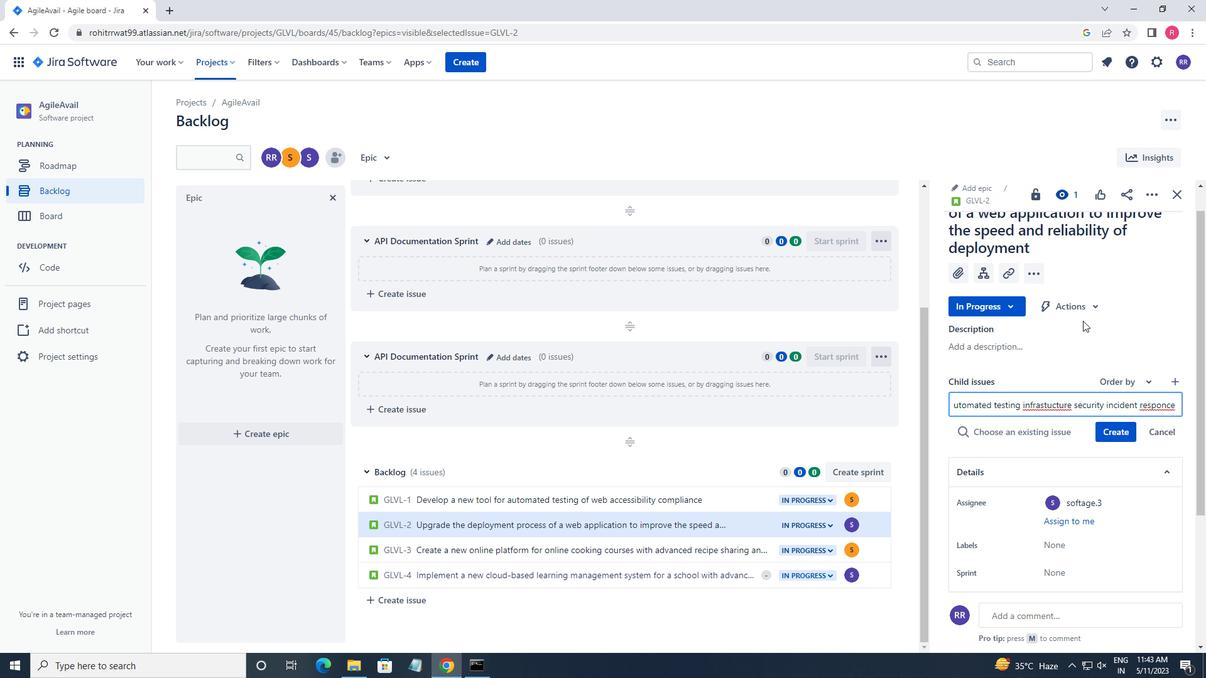 
Action: Key pressed <Key.right>
Screenshot: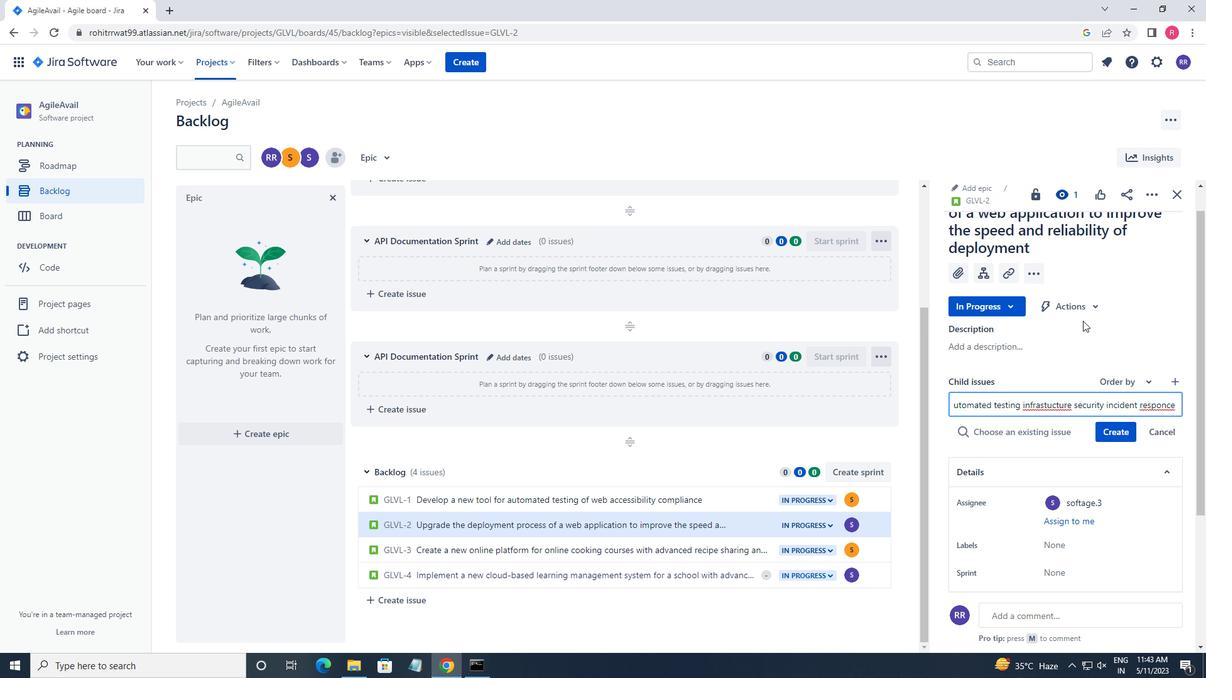 
Action: Mouse moved to (1122, 307)
Screenshot: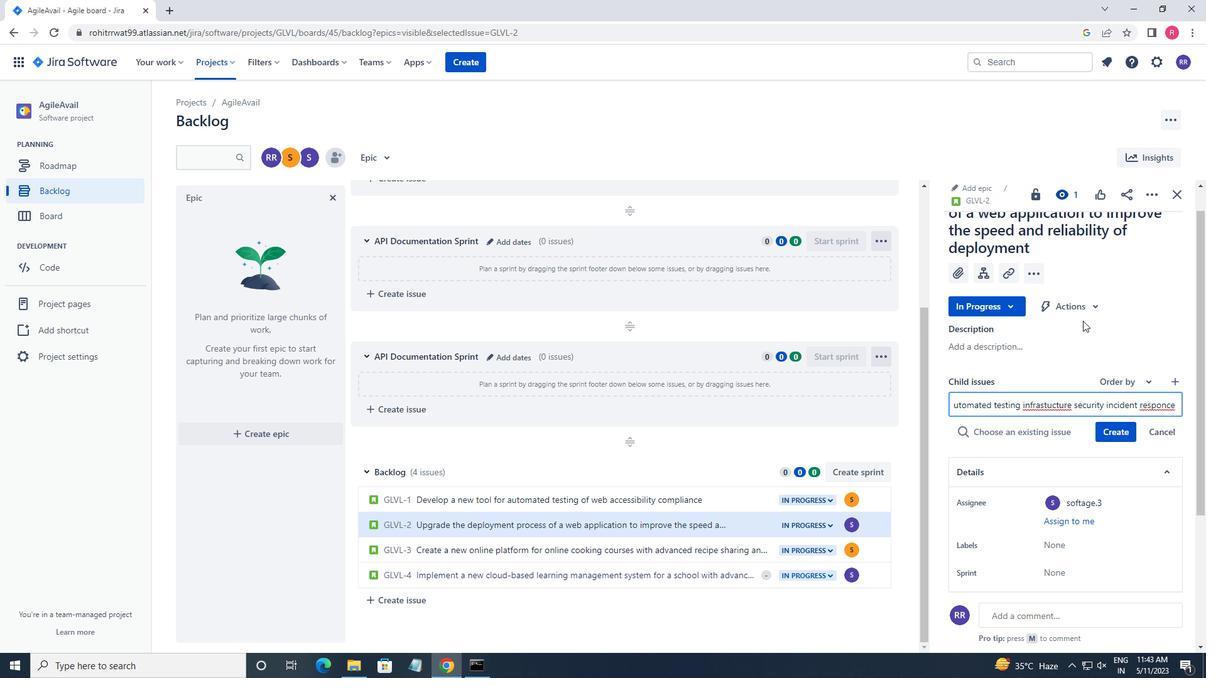 
Action: Key pressed <Key.right><Key.right><Key.right><Key.space>AND<Key.space>REMEDIATION<Key.enter>
Screenshot: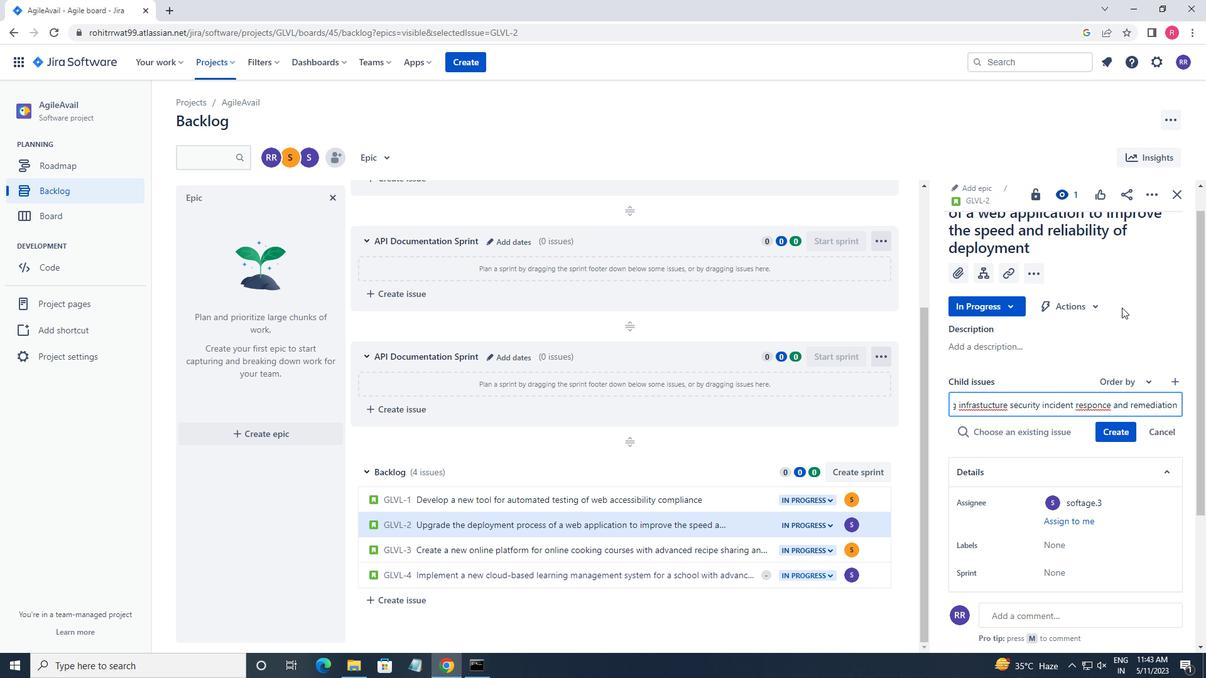 
Action: Mouse moved to (1164, 414)
Screenshot: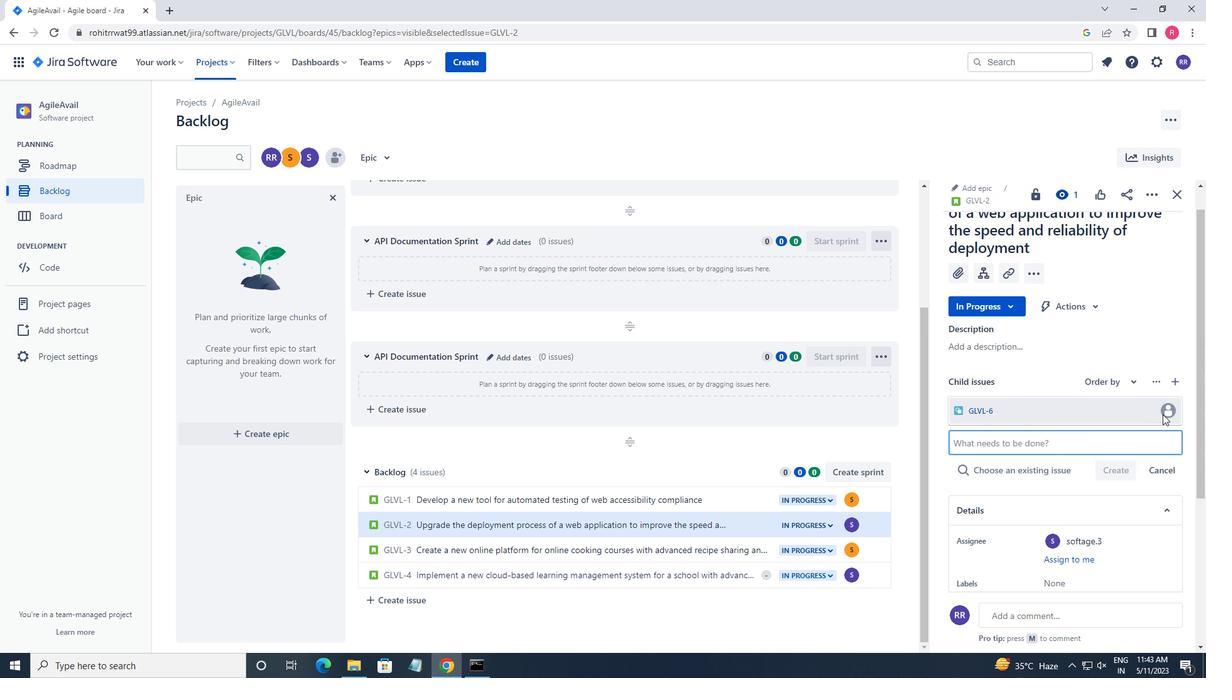 
Action: Mouse pressed left at (1164, 414)
Screenshot: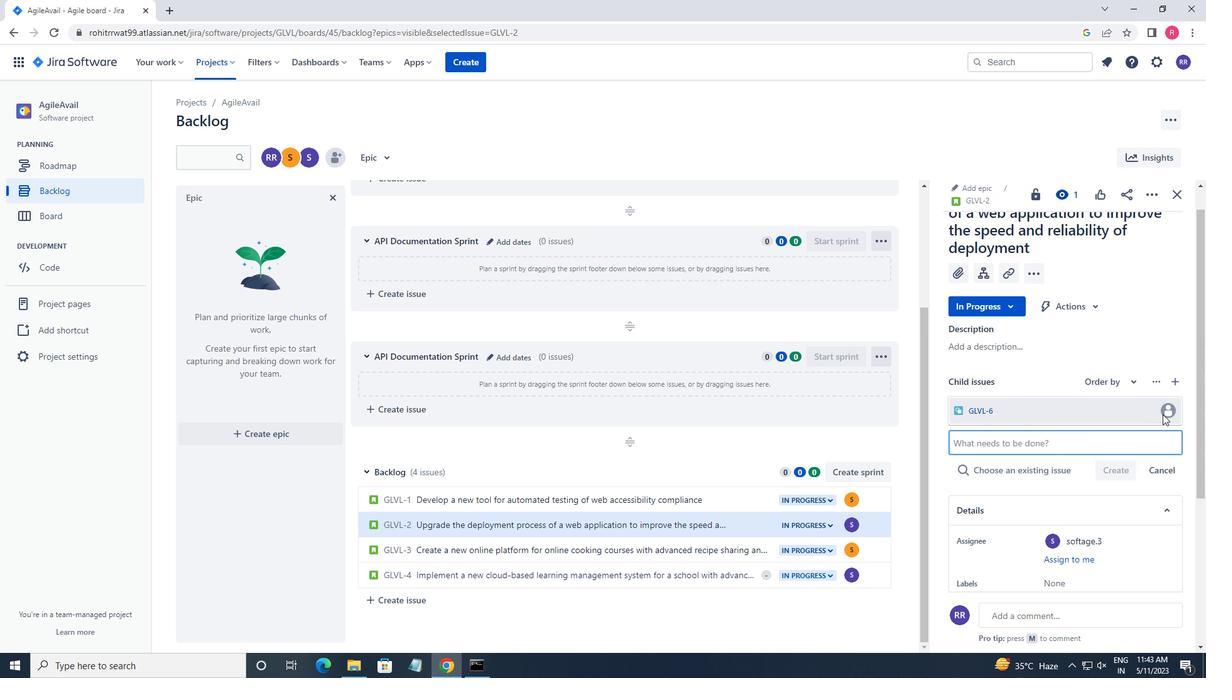 
Action: Mouse moved to (1135, 410)
Screenshot: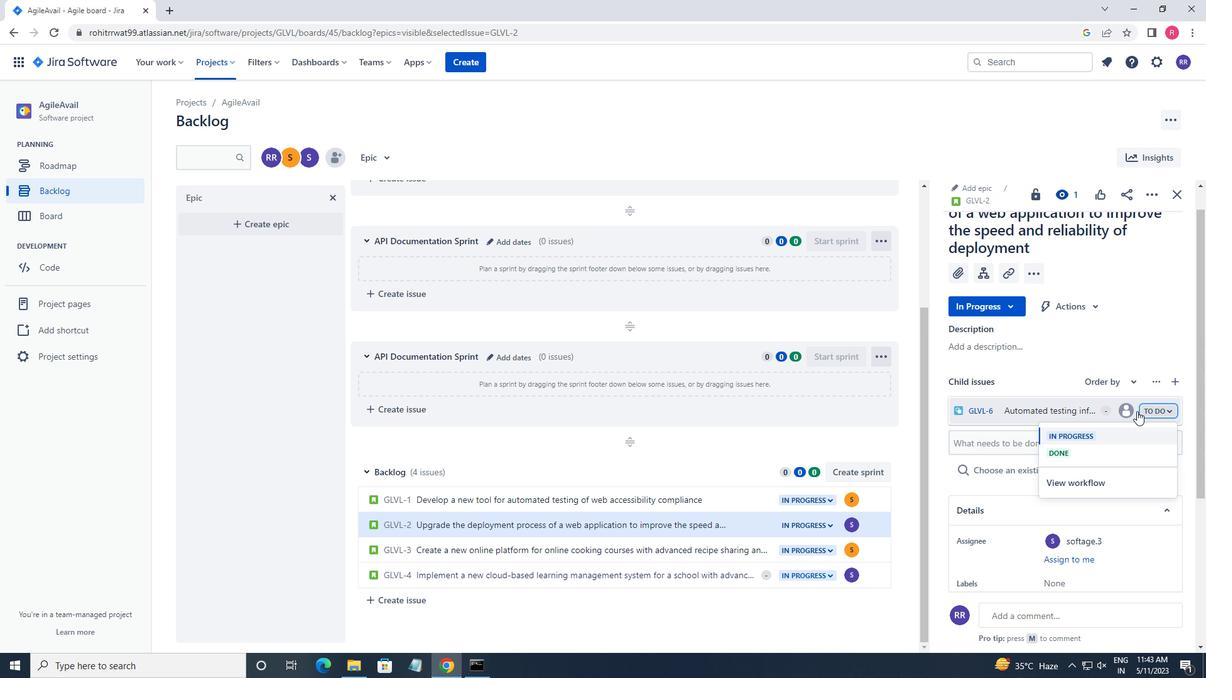 
Action: Mouse pressed left at (1135, 410)
Screenshot: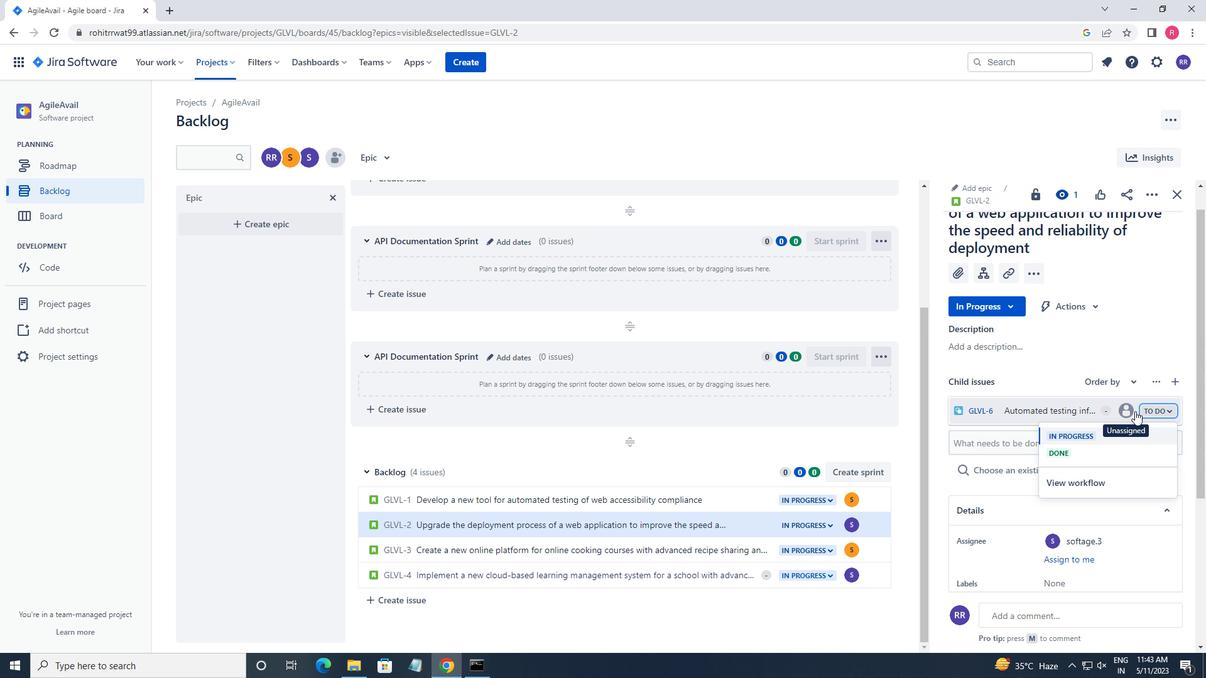 
Action: Mouse moved to (1137, 425)
Screenshot: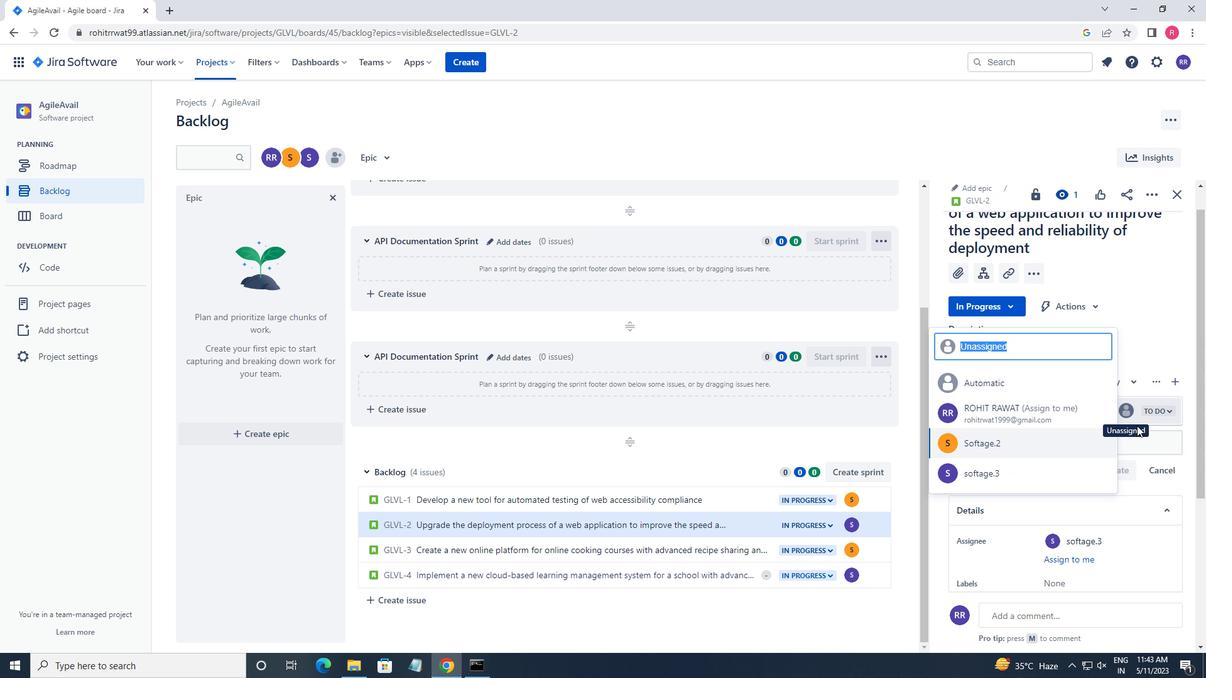 
Action: Key pressed SOFTAGE.3
Screenshot: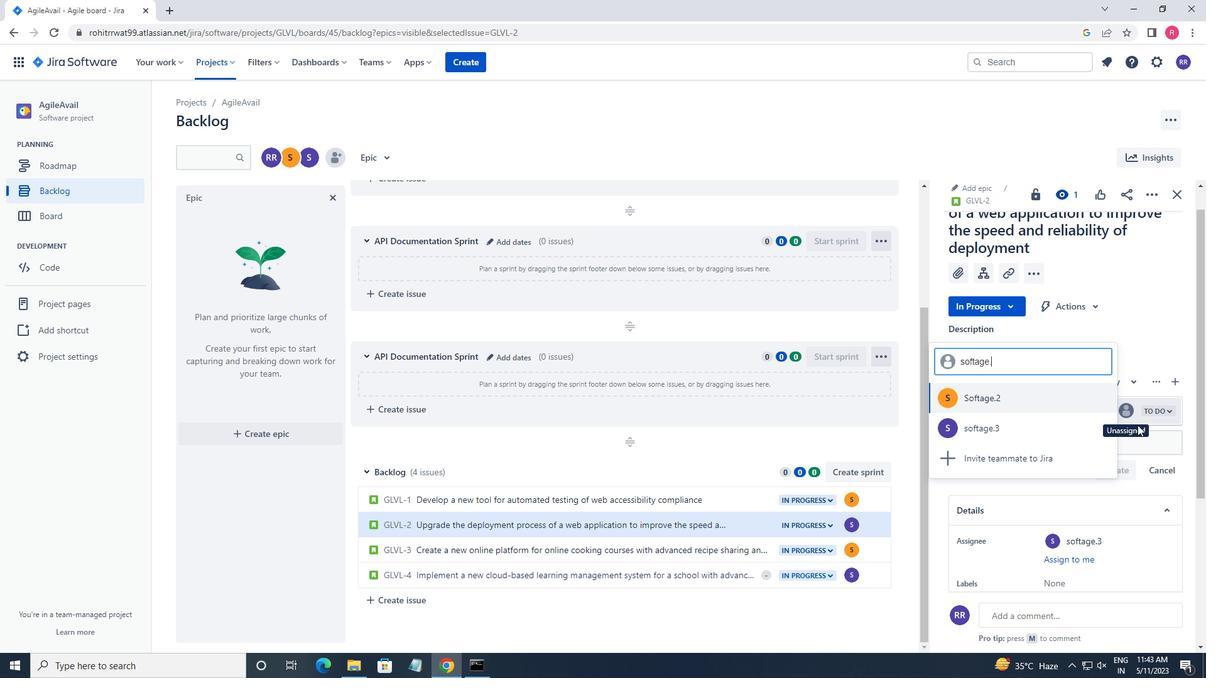 
Action: Mouse moved to (1024, 397)
Screenshot: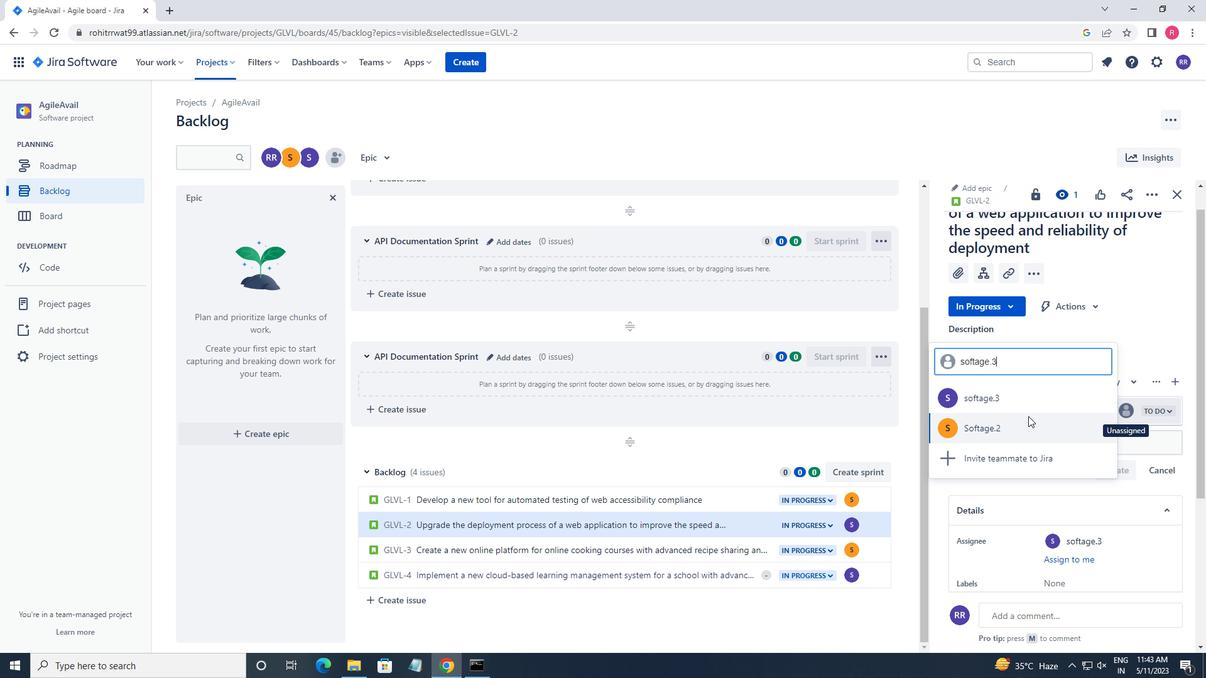 
Action: Mouse pressed left at (1024, 397)
Screenshot: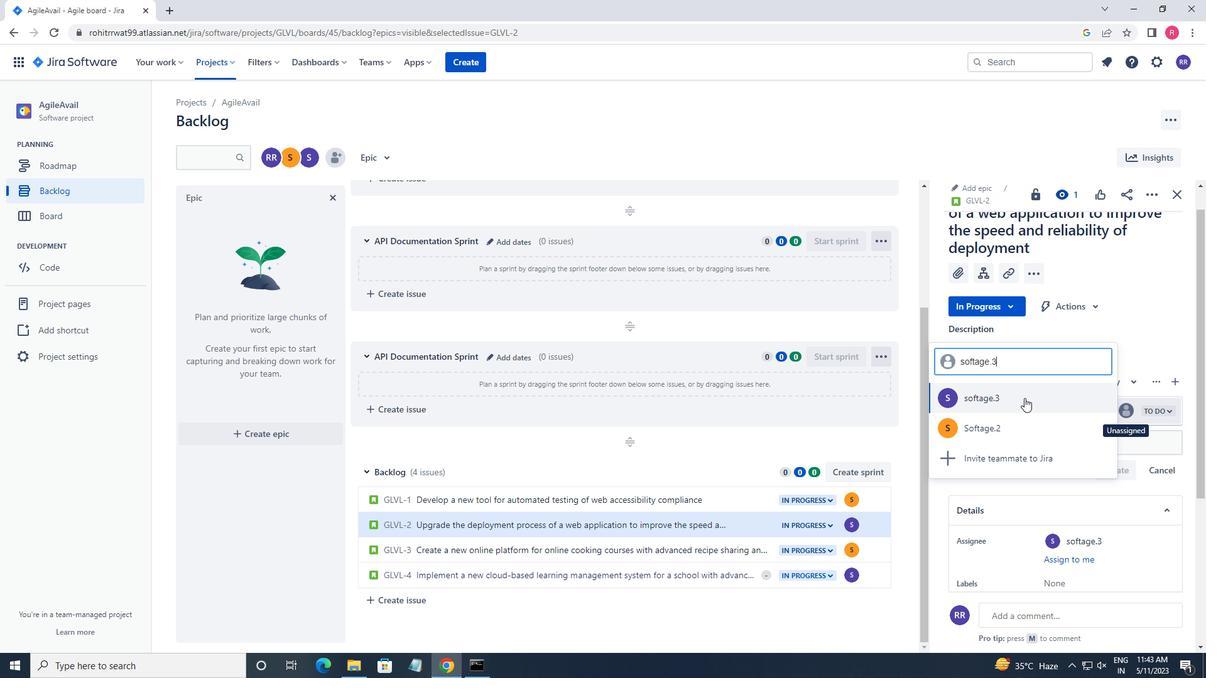 
